 Task: Create a due date automation trigger when advanced on, 2 working days after a card is due add fields without custom field "Resume" checked at 11:00 AM.
Action: Mouse moved to (1304, 105)
Screenshot: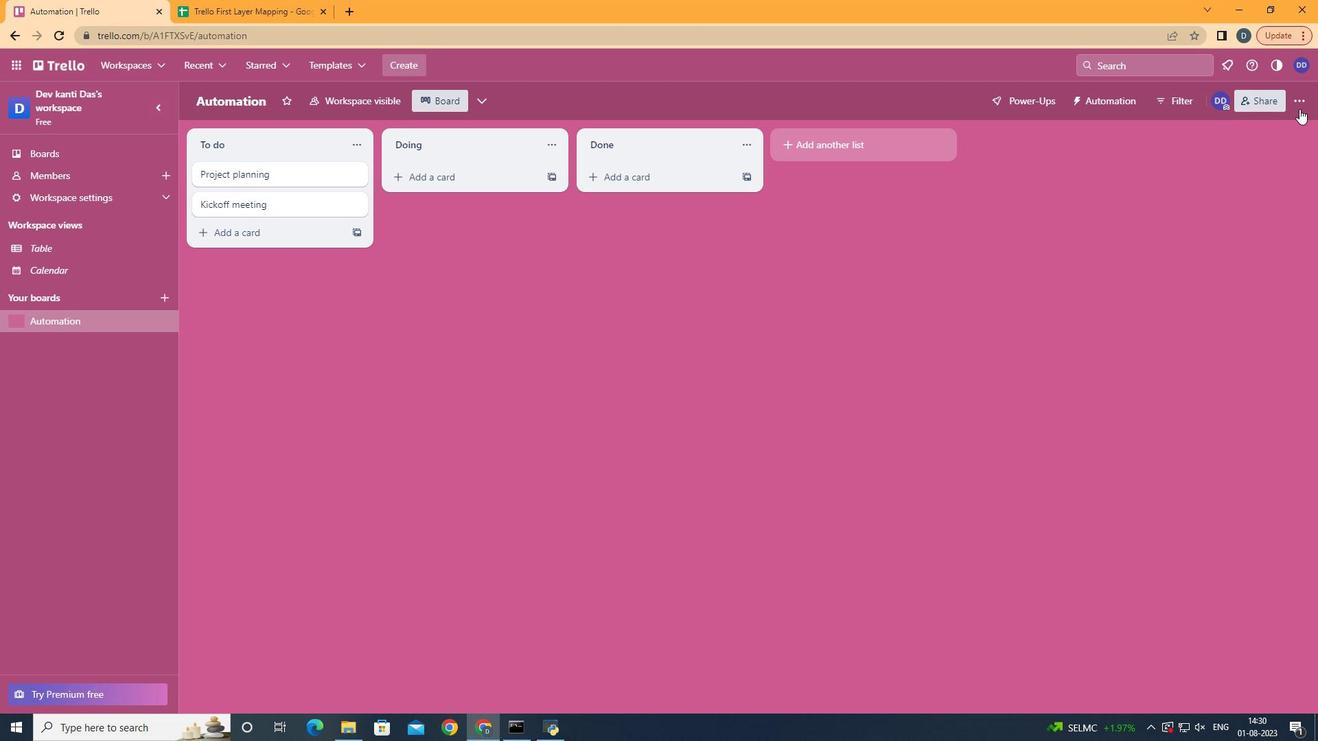 
Action: Mouse pressed left at (1304, 105)
Screenshot: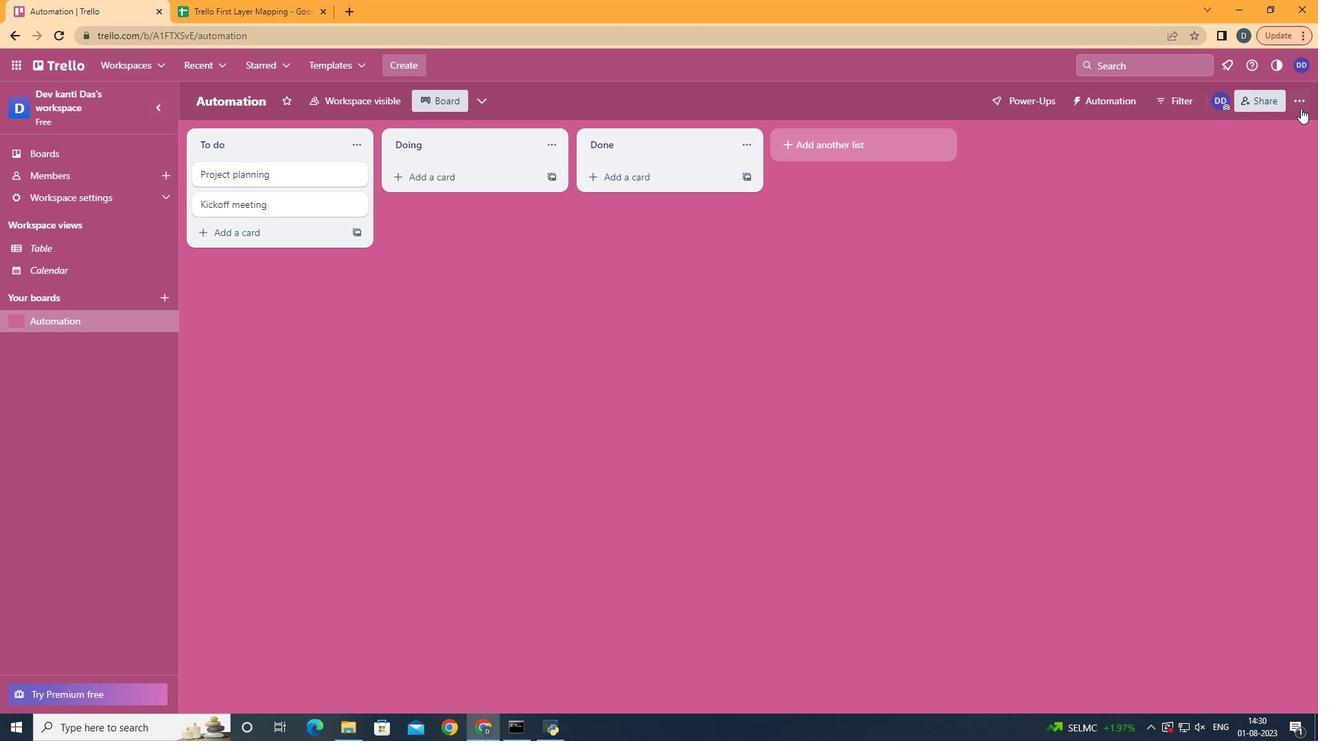 
Action: Mouse moved to (1247, 289)
Screenshot: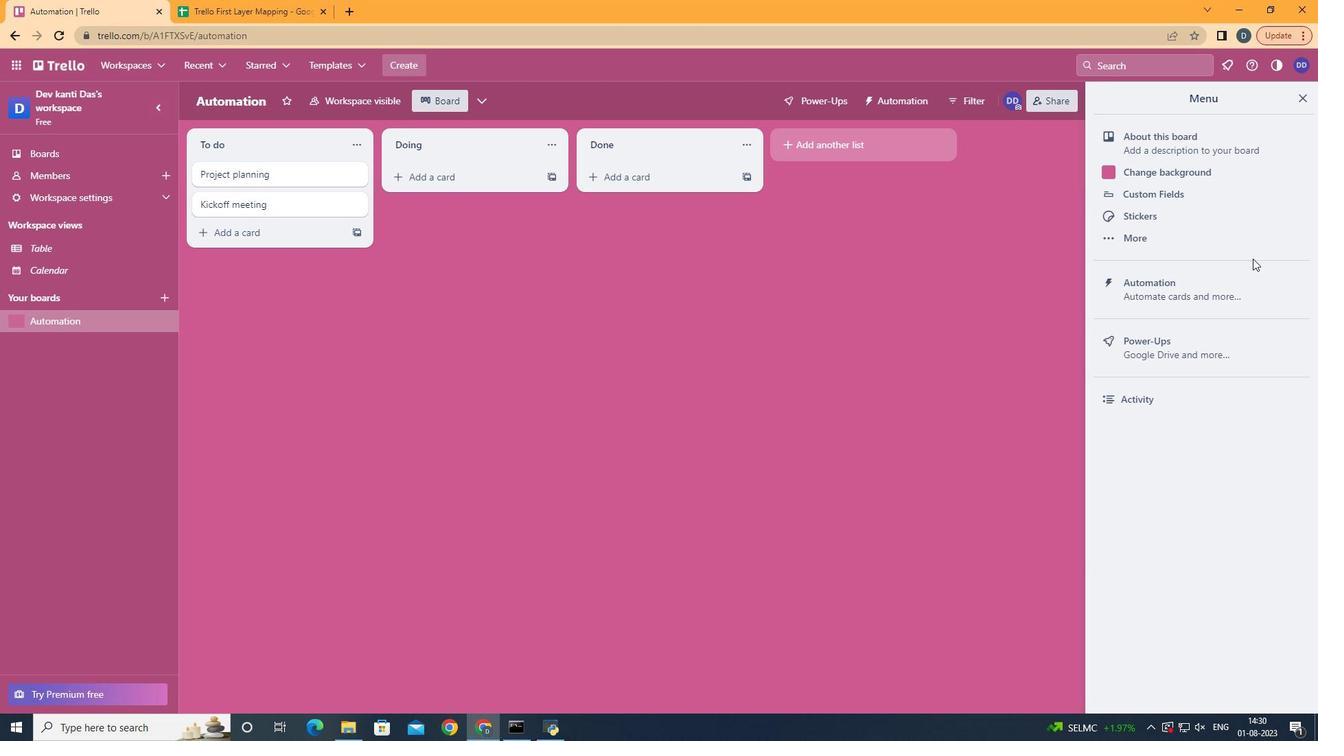 
Action: Mouse pressed left at (1247, 289)
Screenshot: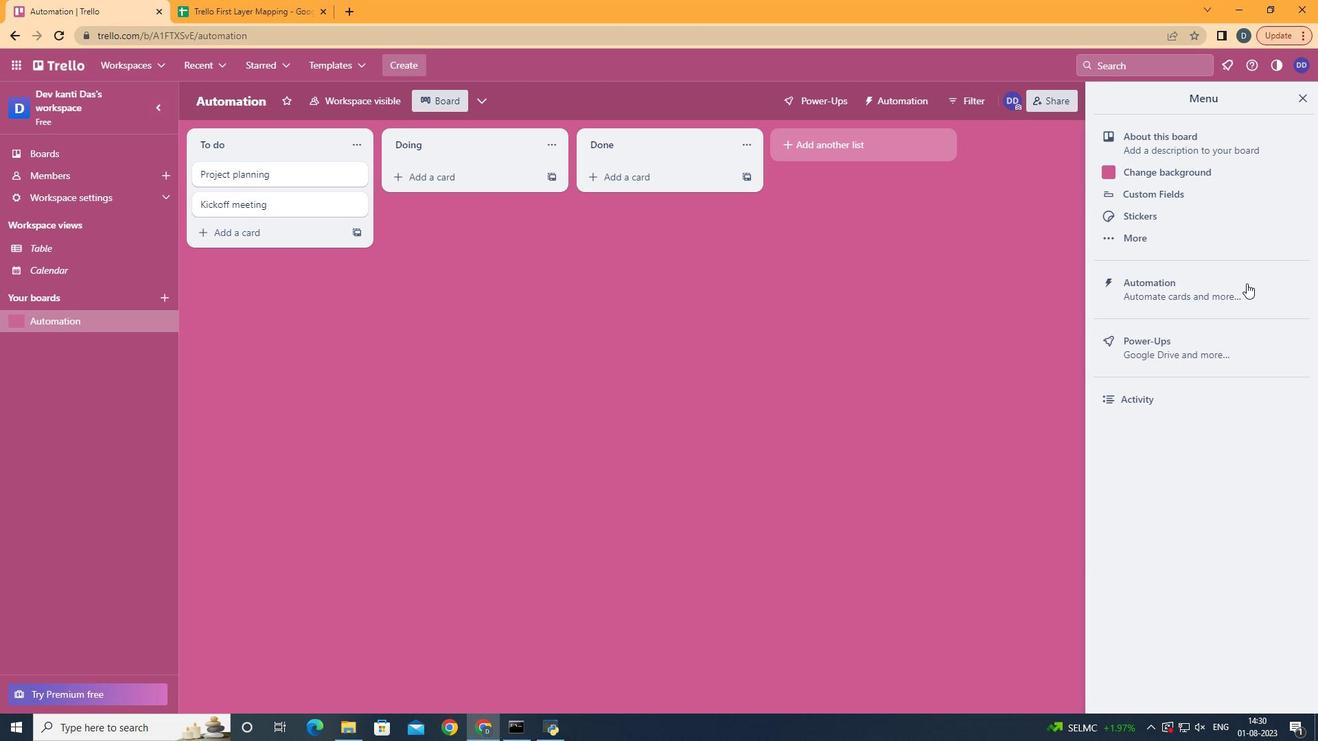 
Action: Mouse moved to (267, 263)
Screenshot: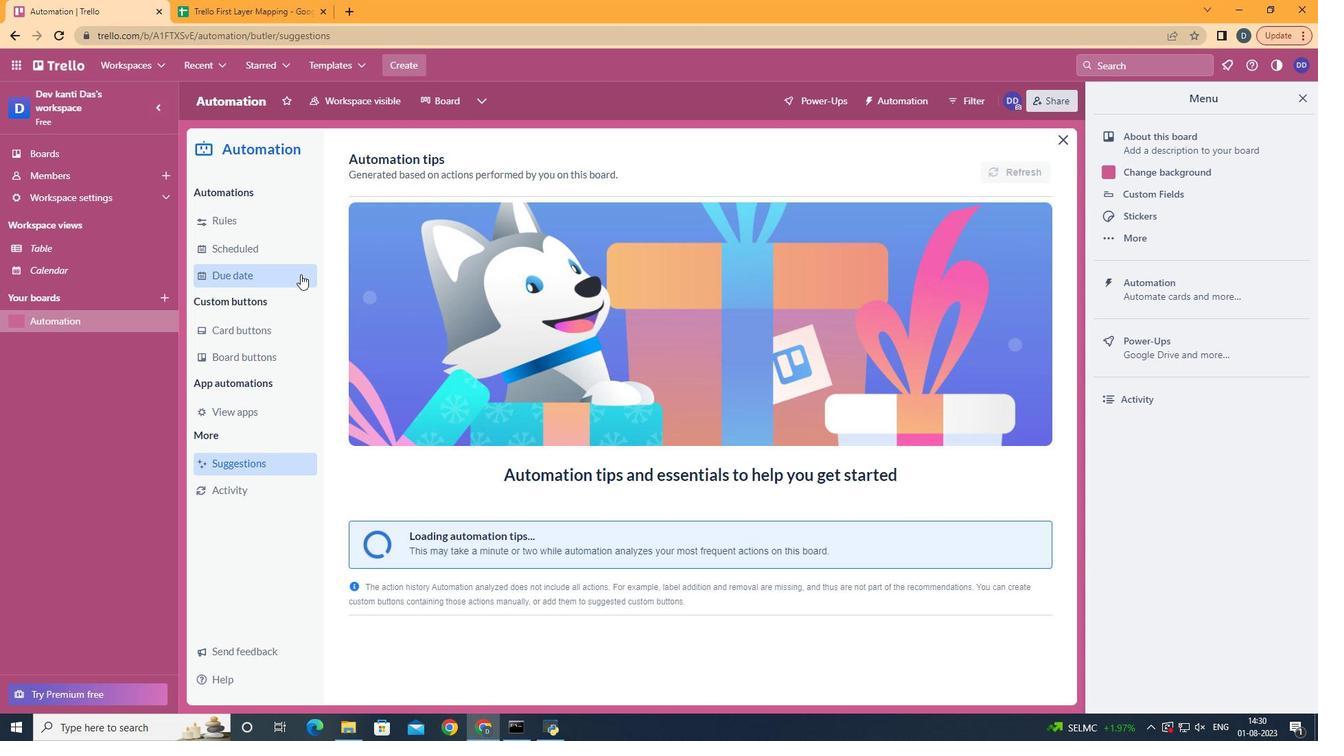 
Action: Mouse pressed left at (267, 263)
Screenshot: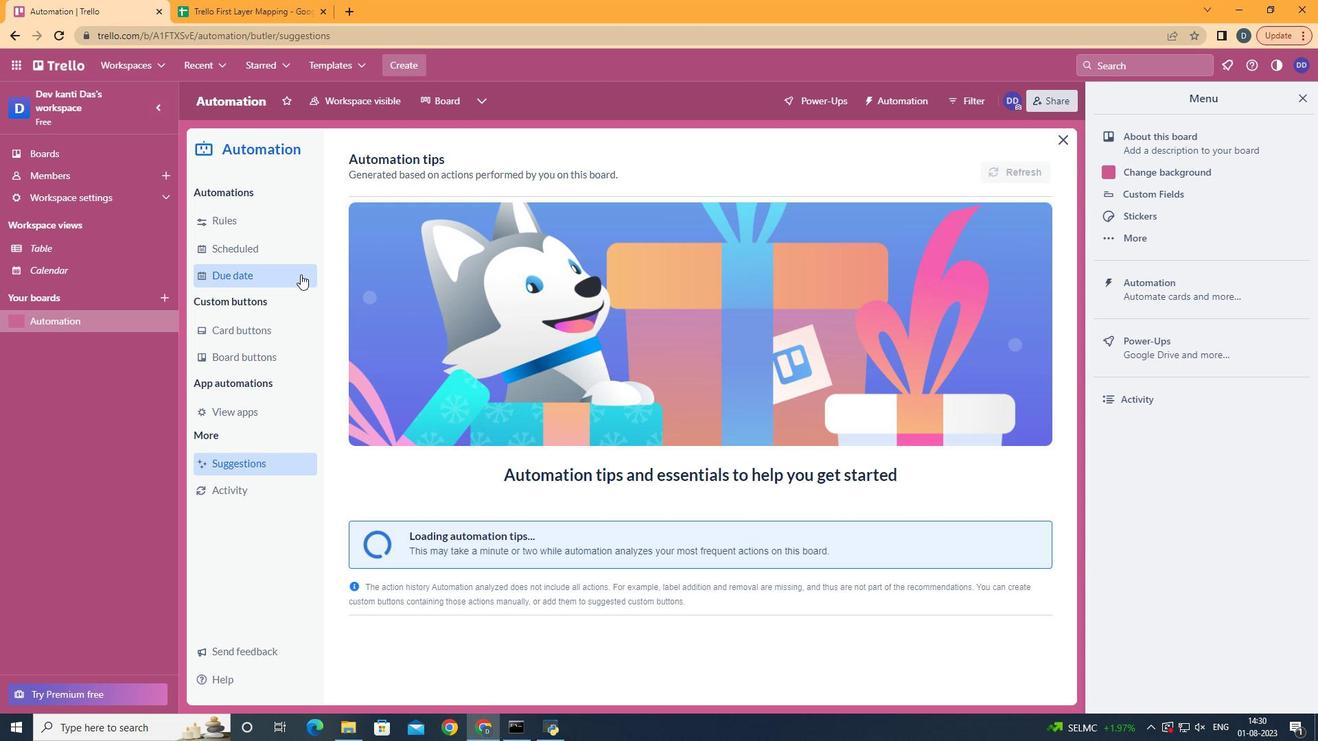 
Action: Mouse moved to (256, 280)
Screenshot: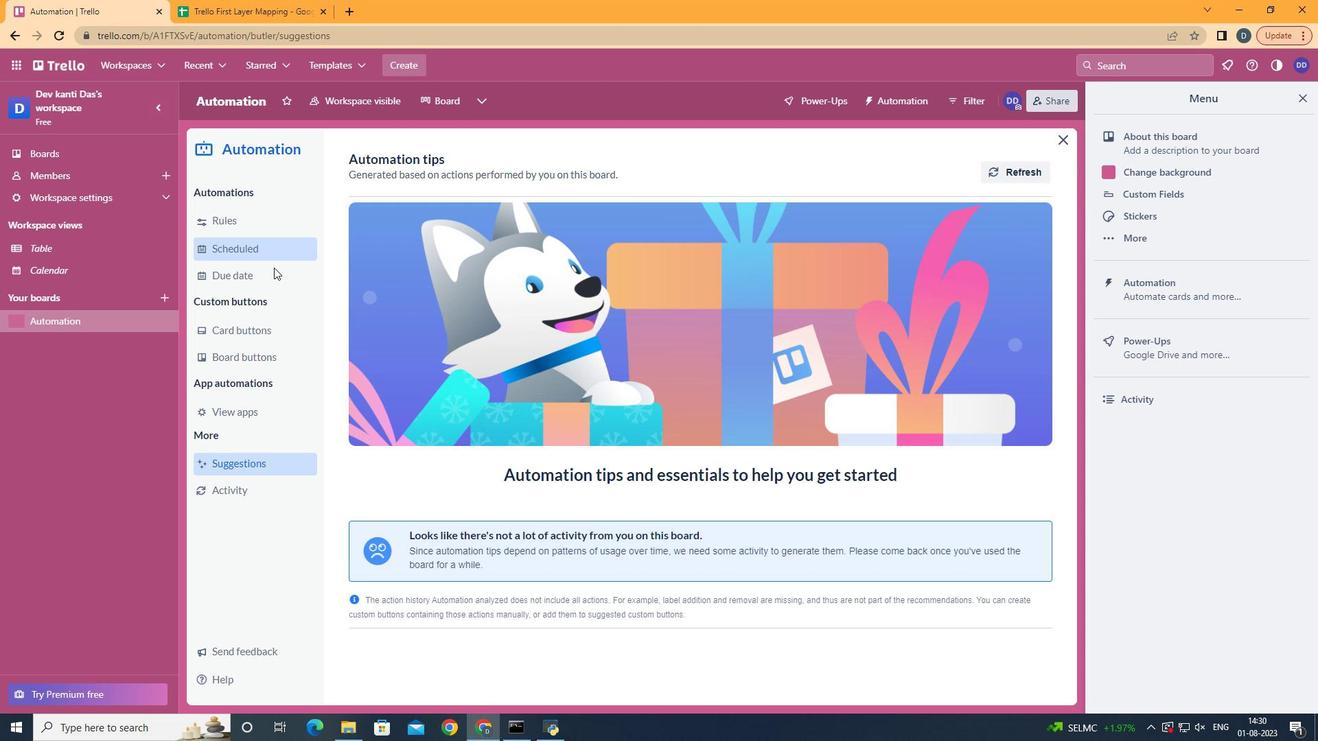
Action: Mouse pressed left at (256, 280)
Screenshot: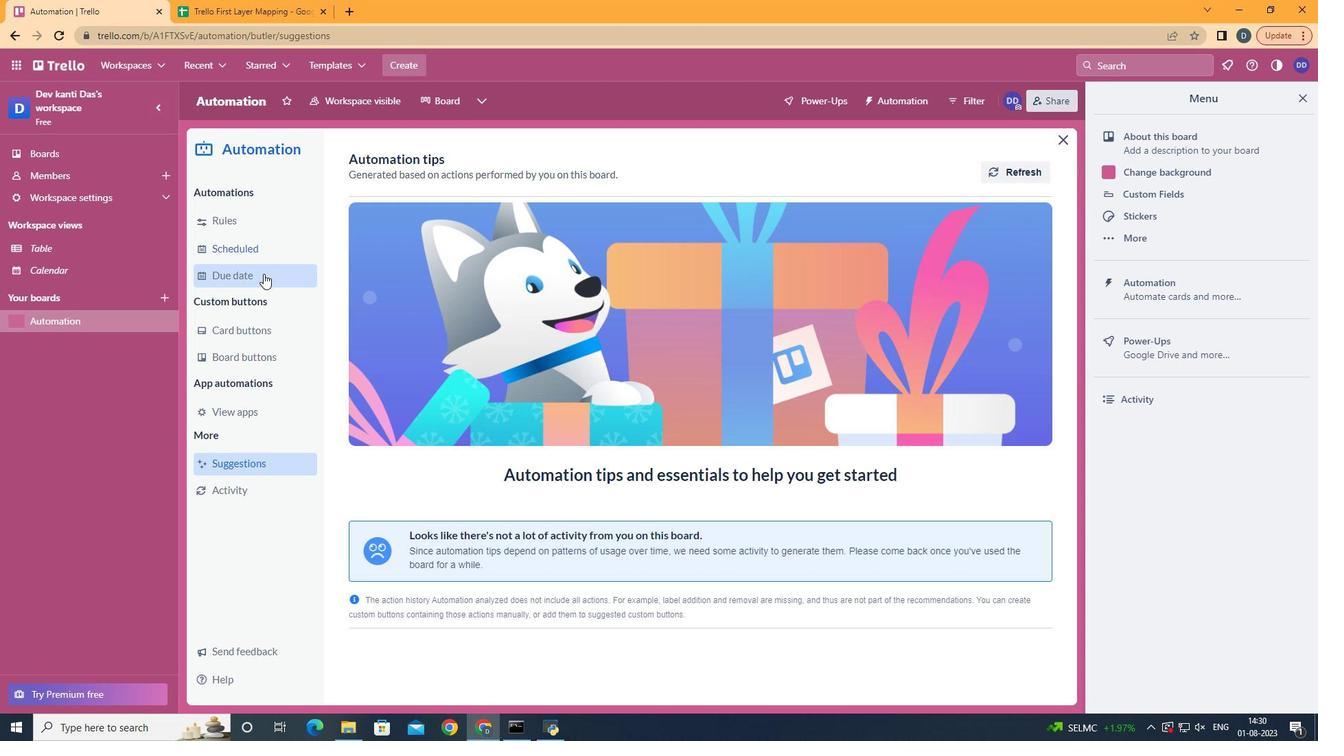
Action: Mouse moved to (964, 164)
Screenshot: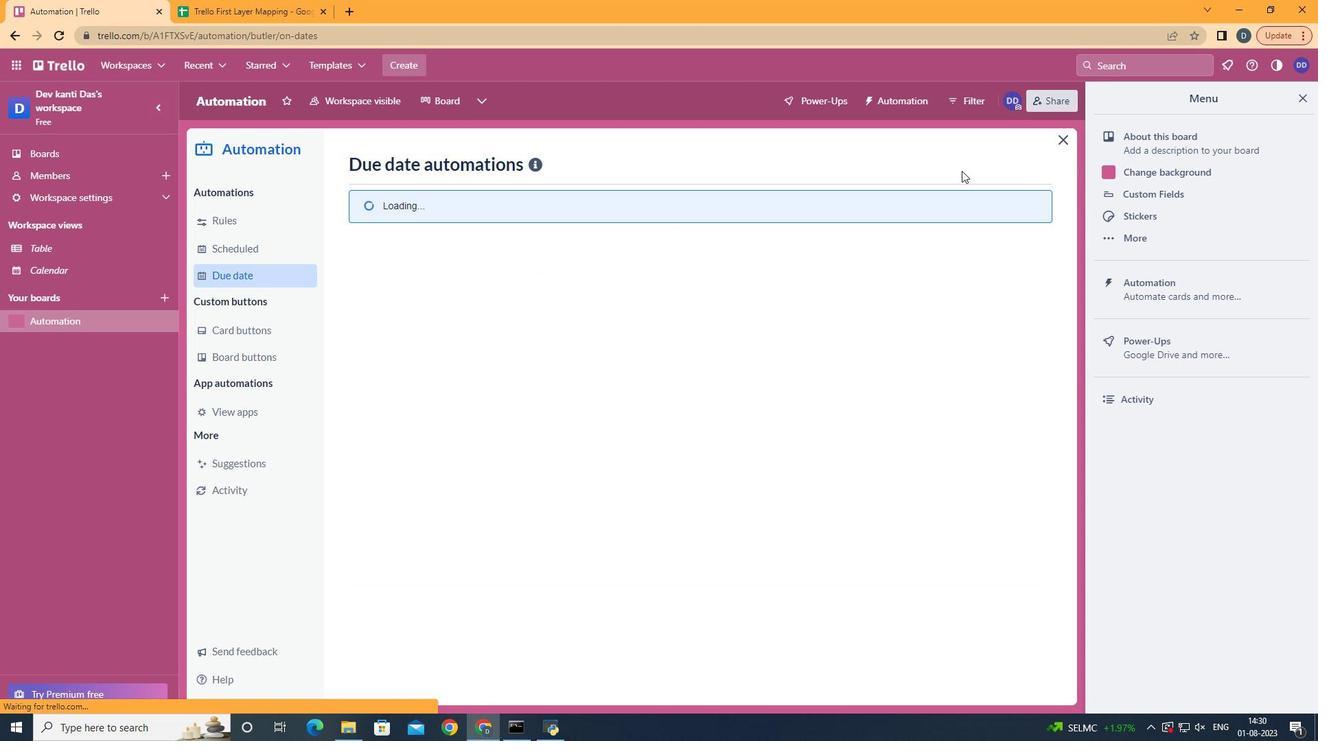 
Action: Mouse pressed left at (964, 164)
Screenshot: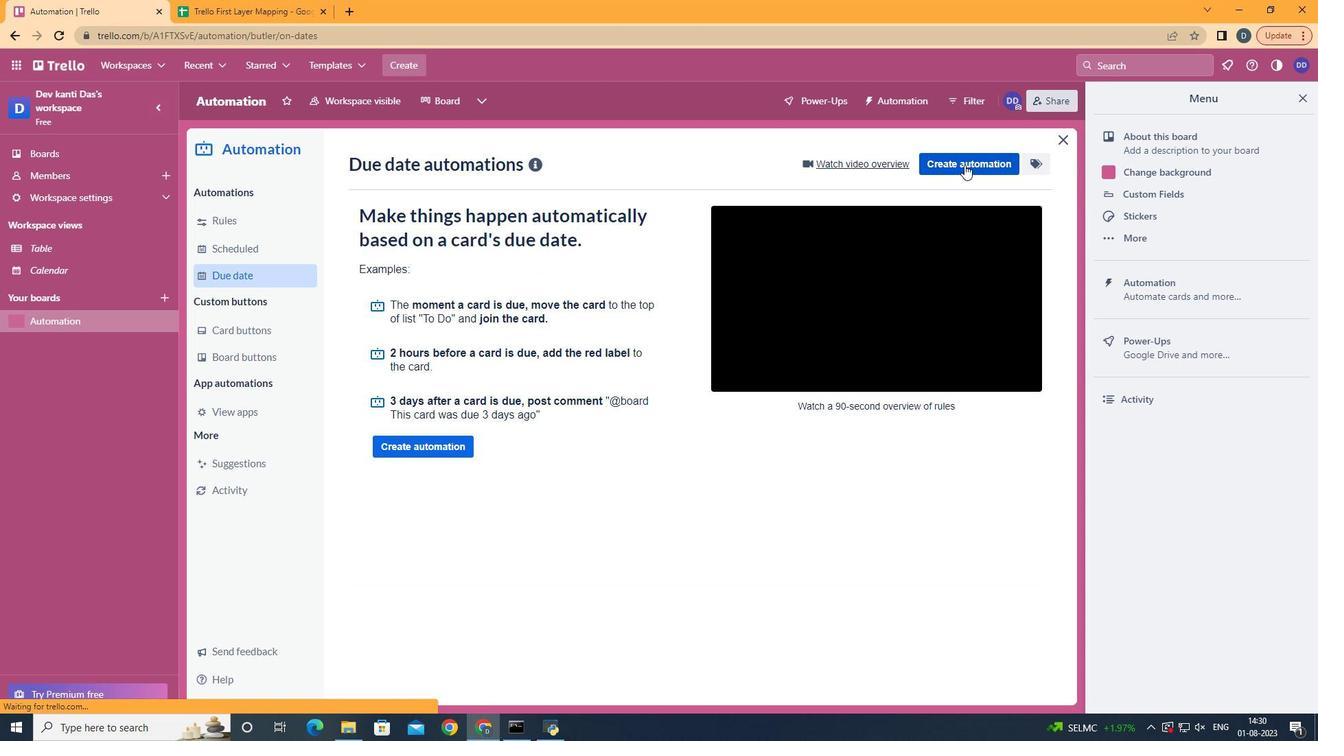 
Action: Mouse moved to (723, 300)
Screenshot: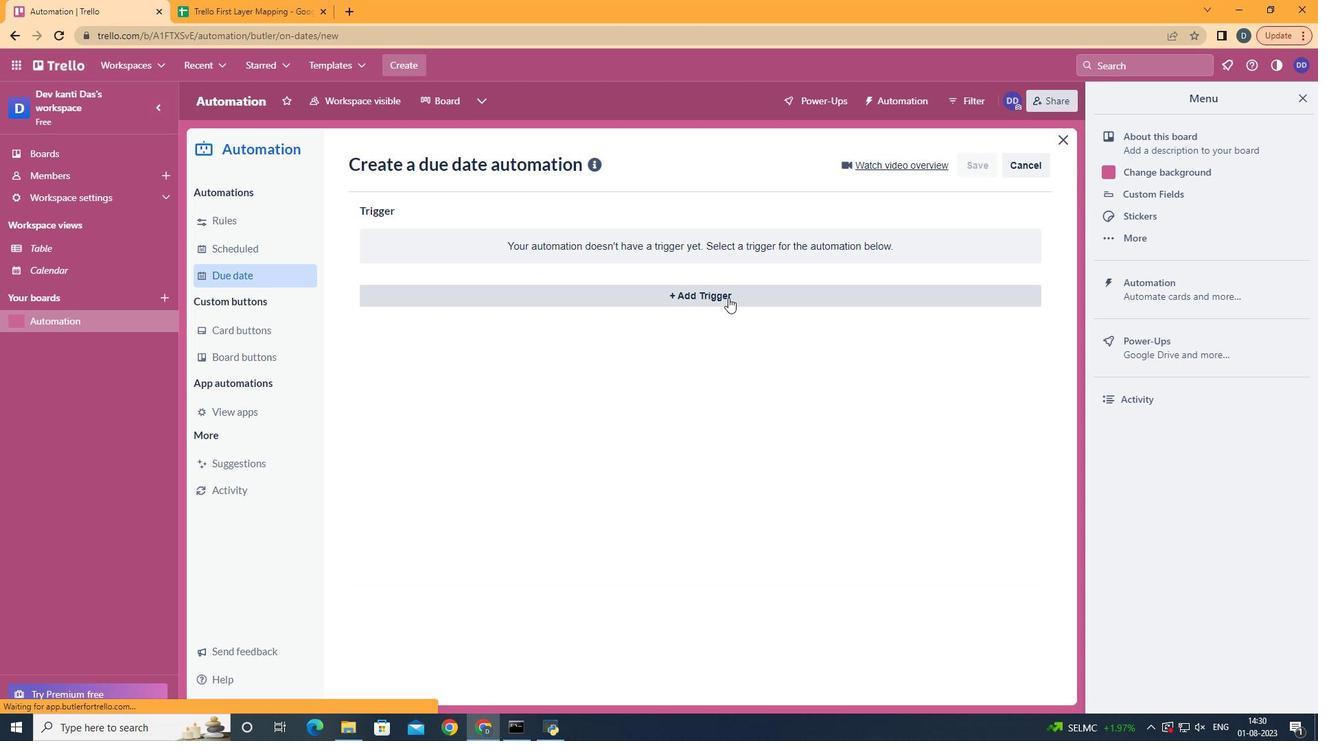 
Action: Mouse pressed left at (723, 300)
Screenshot: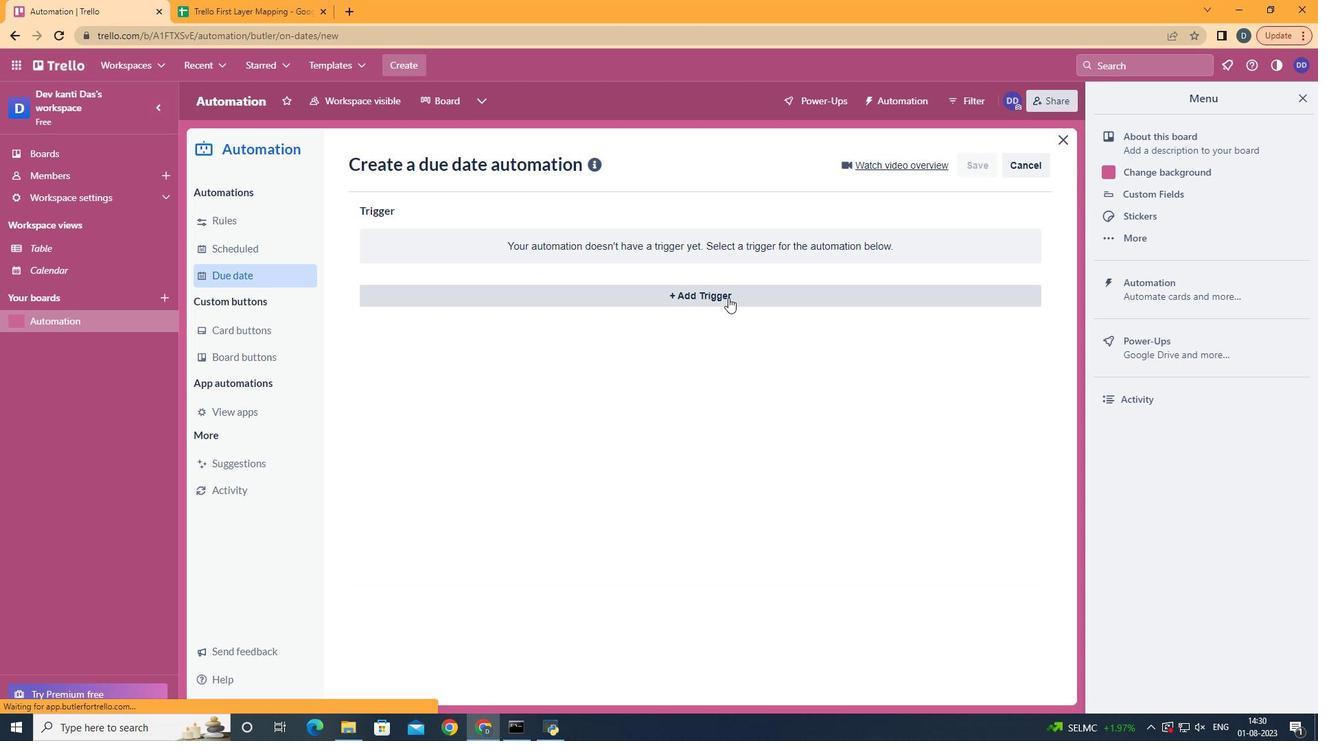 
Action: Mouse moved to (442, 554)
Screenshot: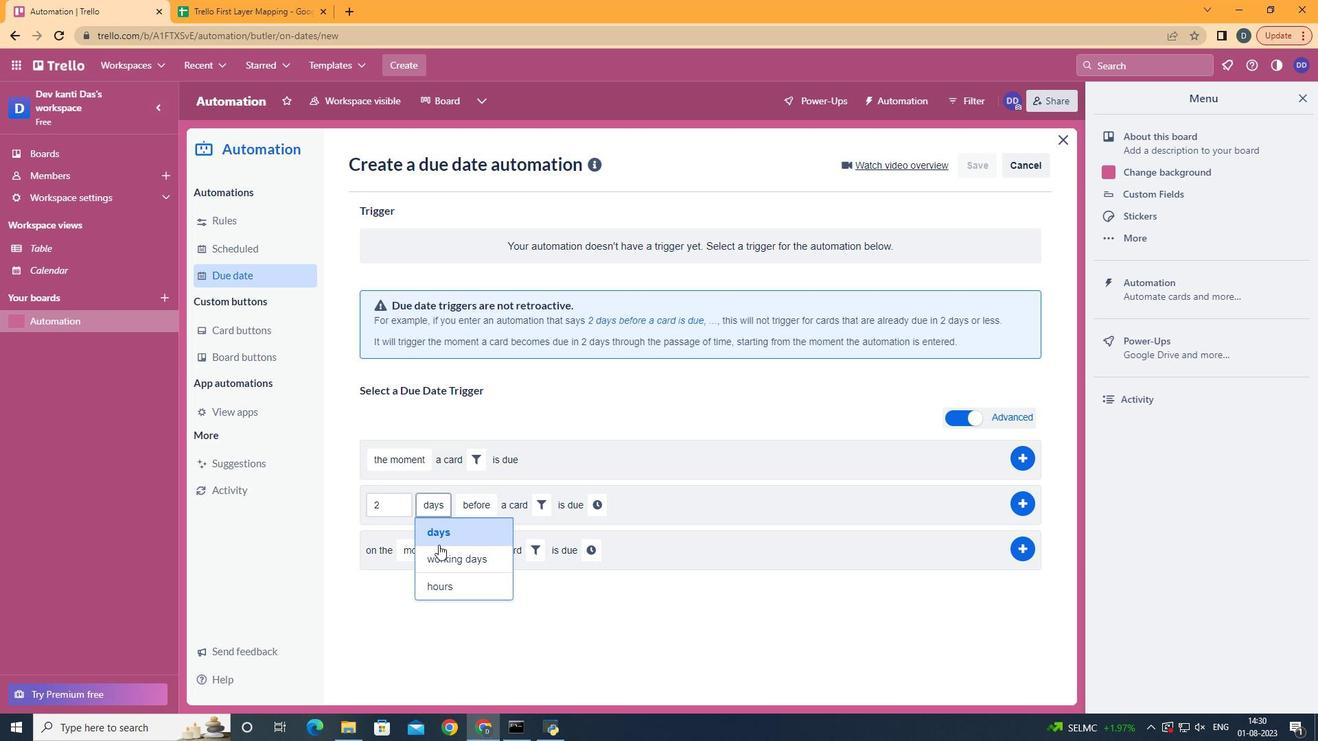 
Action: Mouse pressed left at (442, 554)
Screenshot: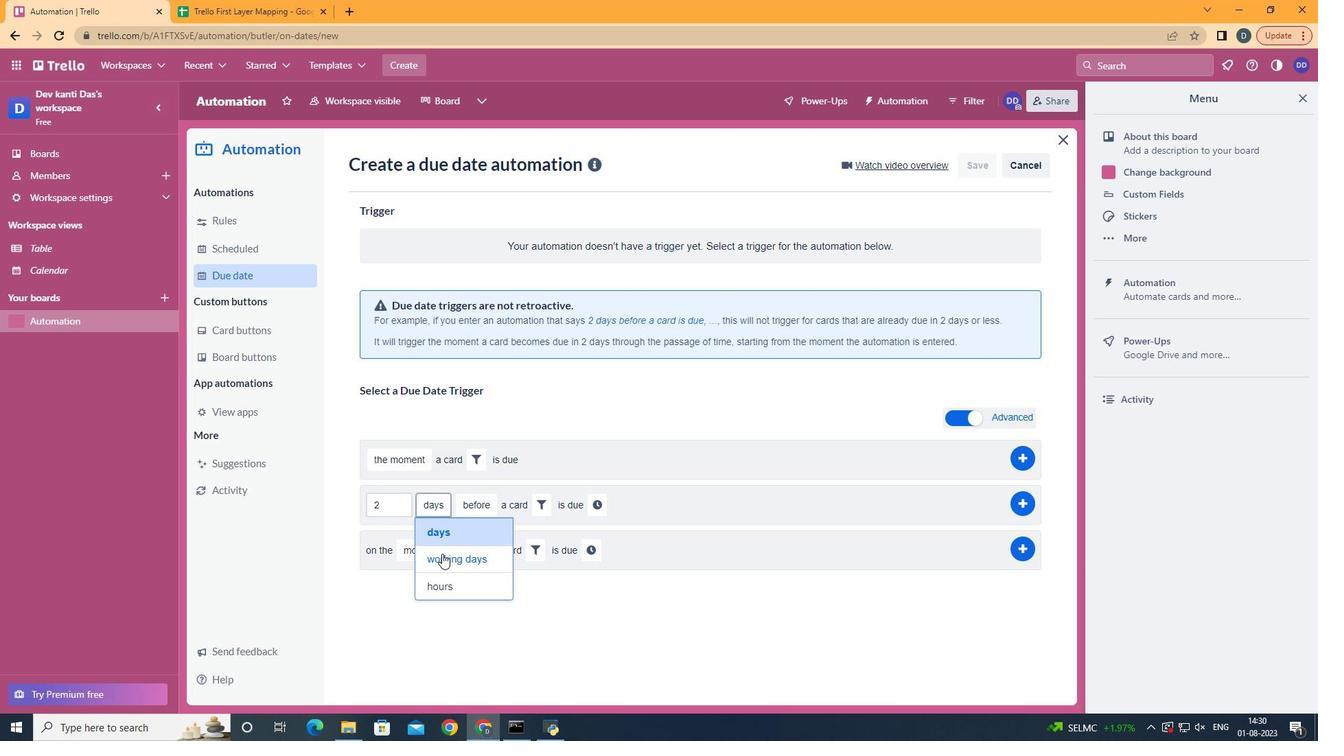 
Action: Mouse moved to (512, 559)
Screenshot: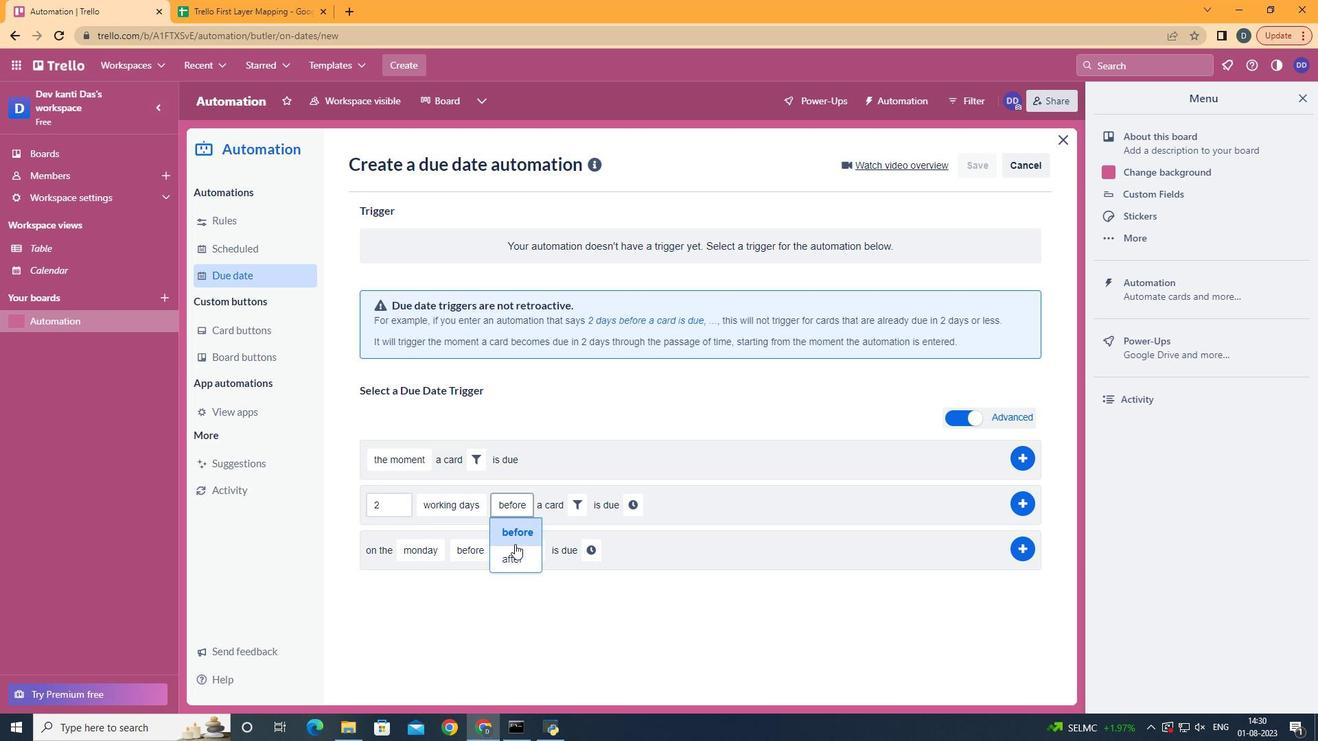 
Action: Mouse pressed left at (512, 559)
Screenshot: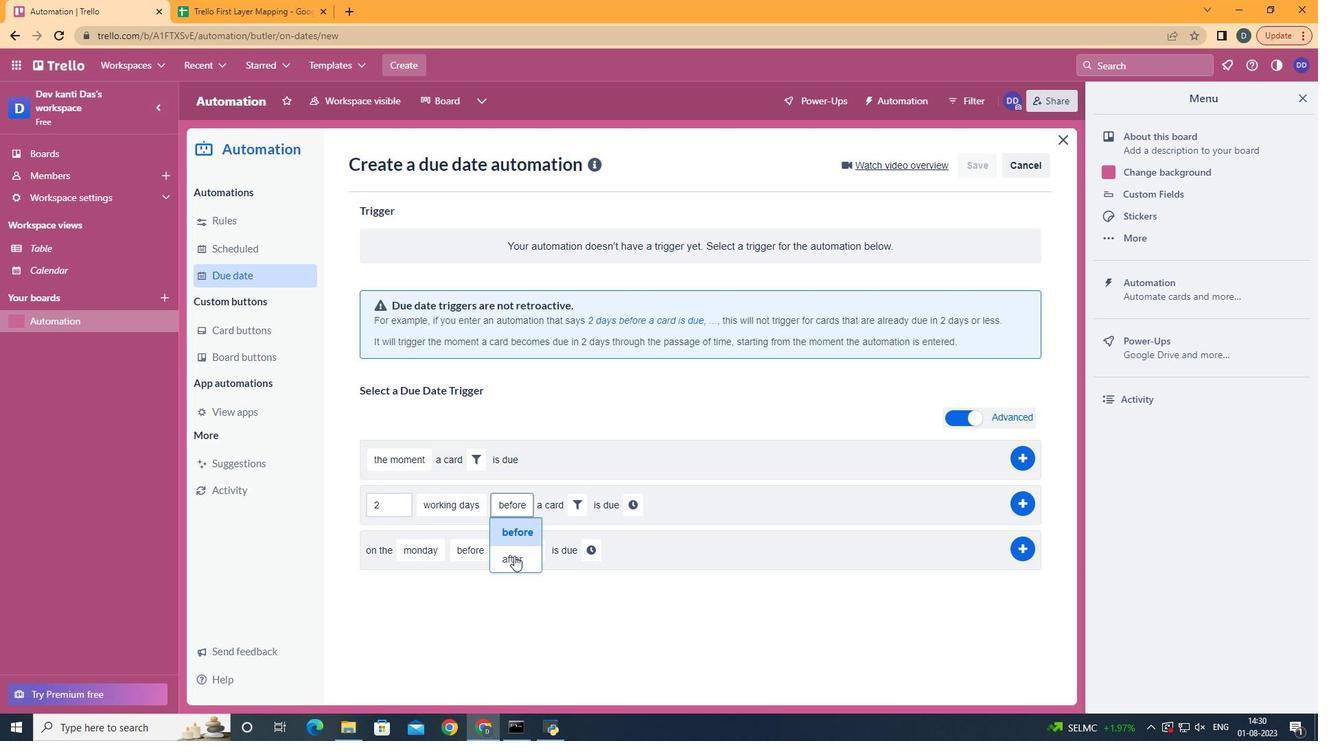 
Action: Mouse moved to (565, 508)
Screenshot: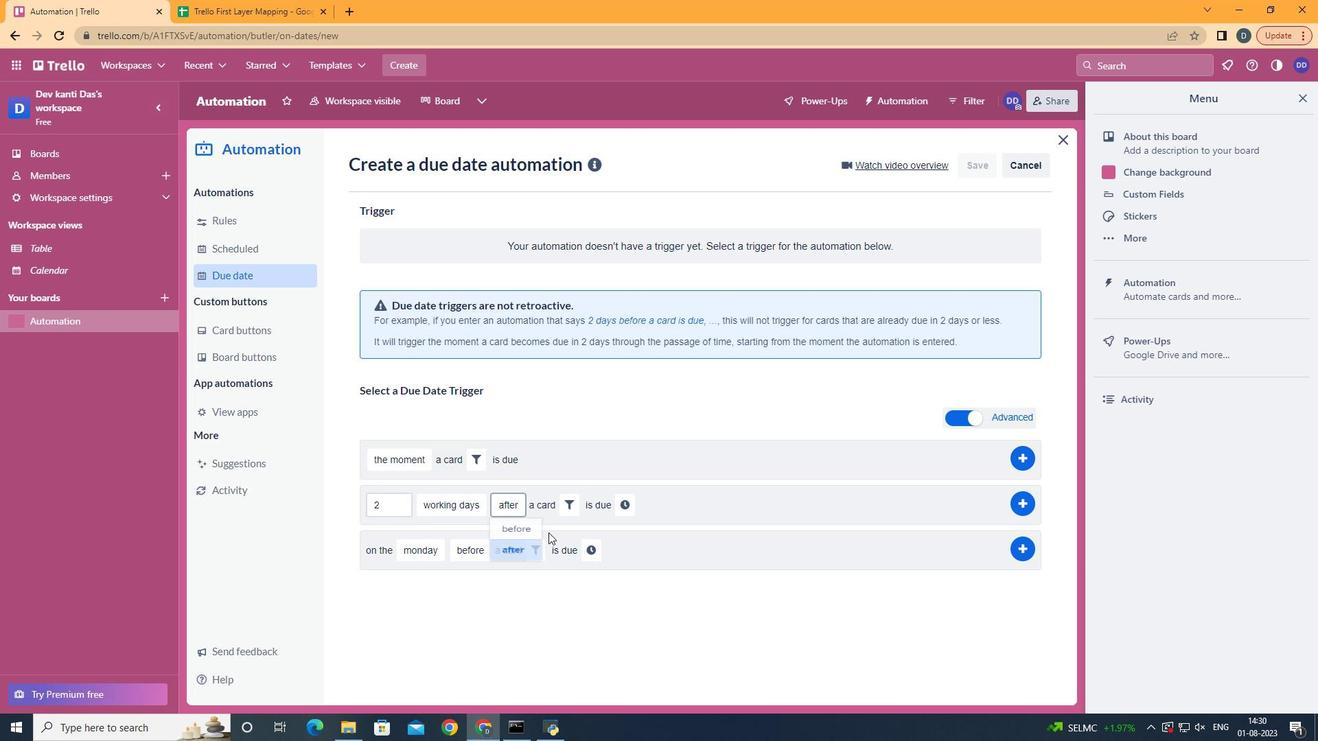 
Action: Mouse pressed left at (565, 508)
Screenshot: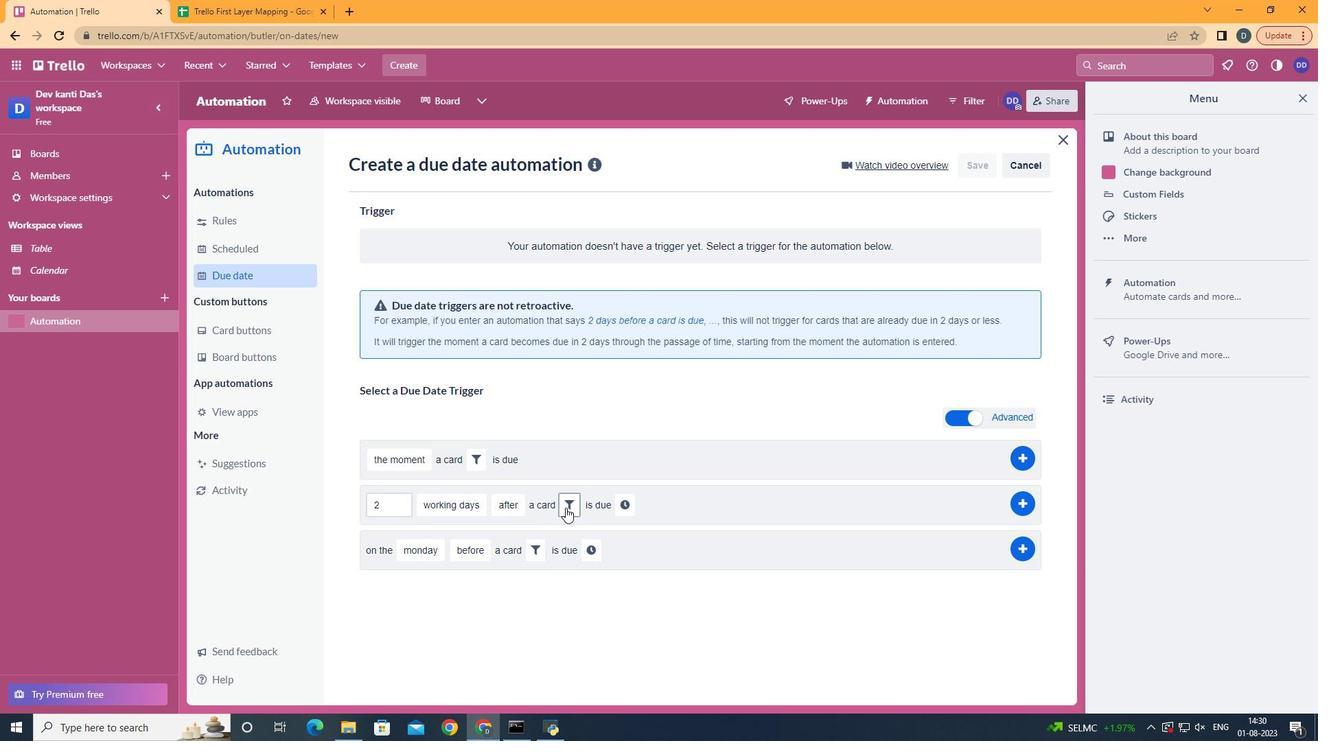 
Action: Mouse moved to (801, 545)
Screenshot: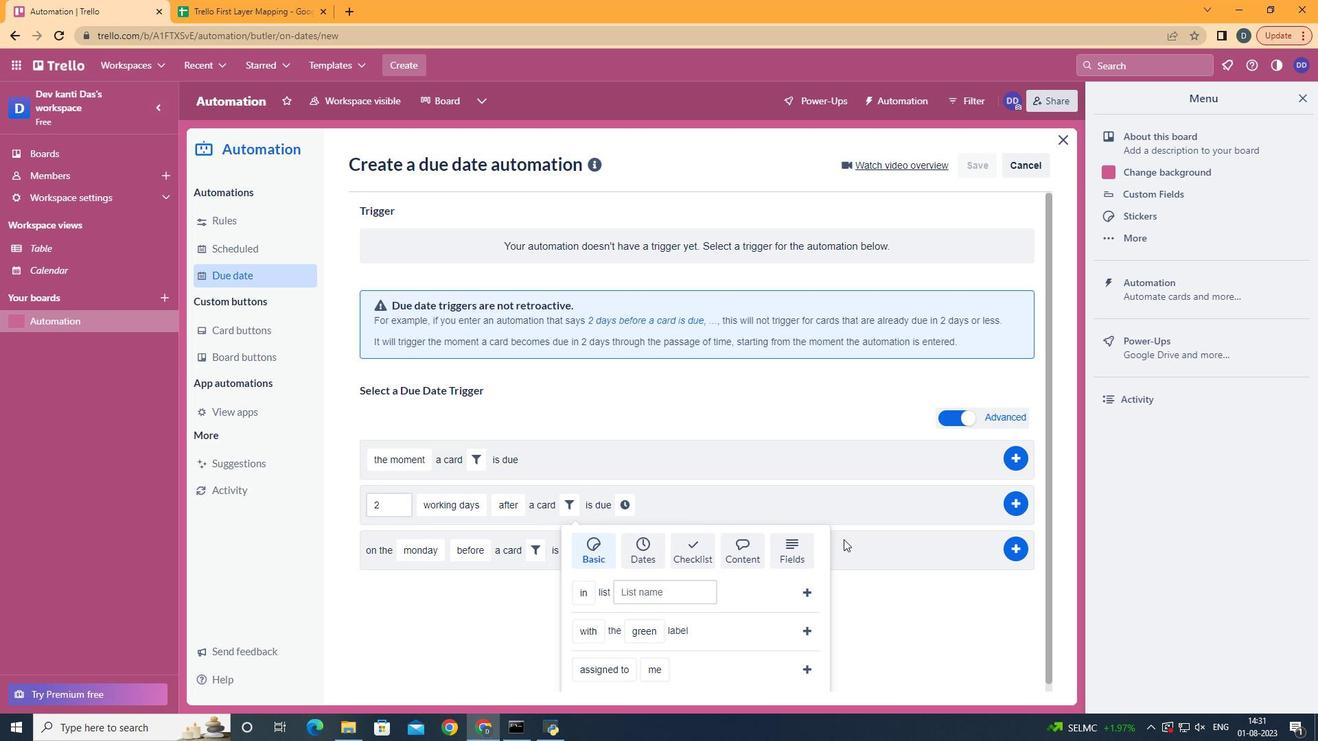 
Action: Mouse pressed left at (801, 545)
Screenshot: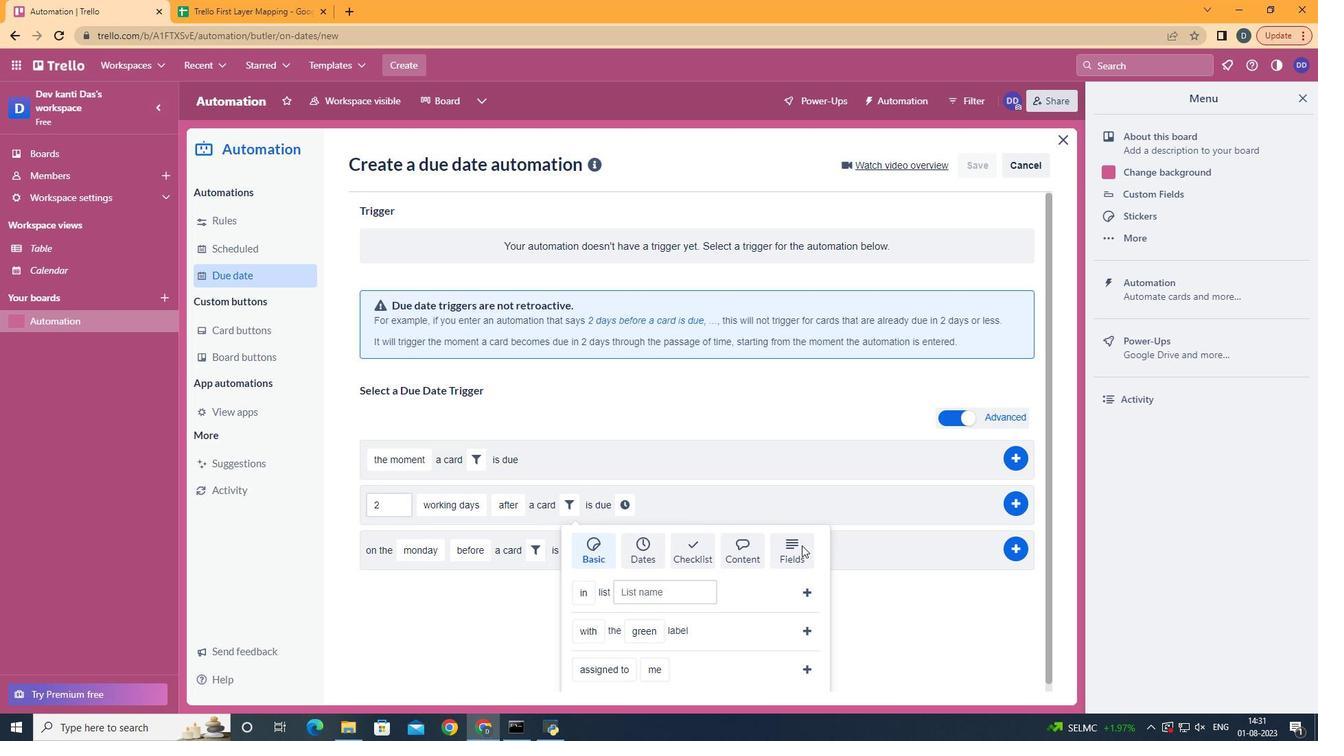 
Action: Mouse scrolled (801, 545) with delta (0, 0)
Screenshot: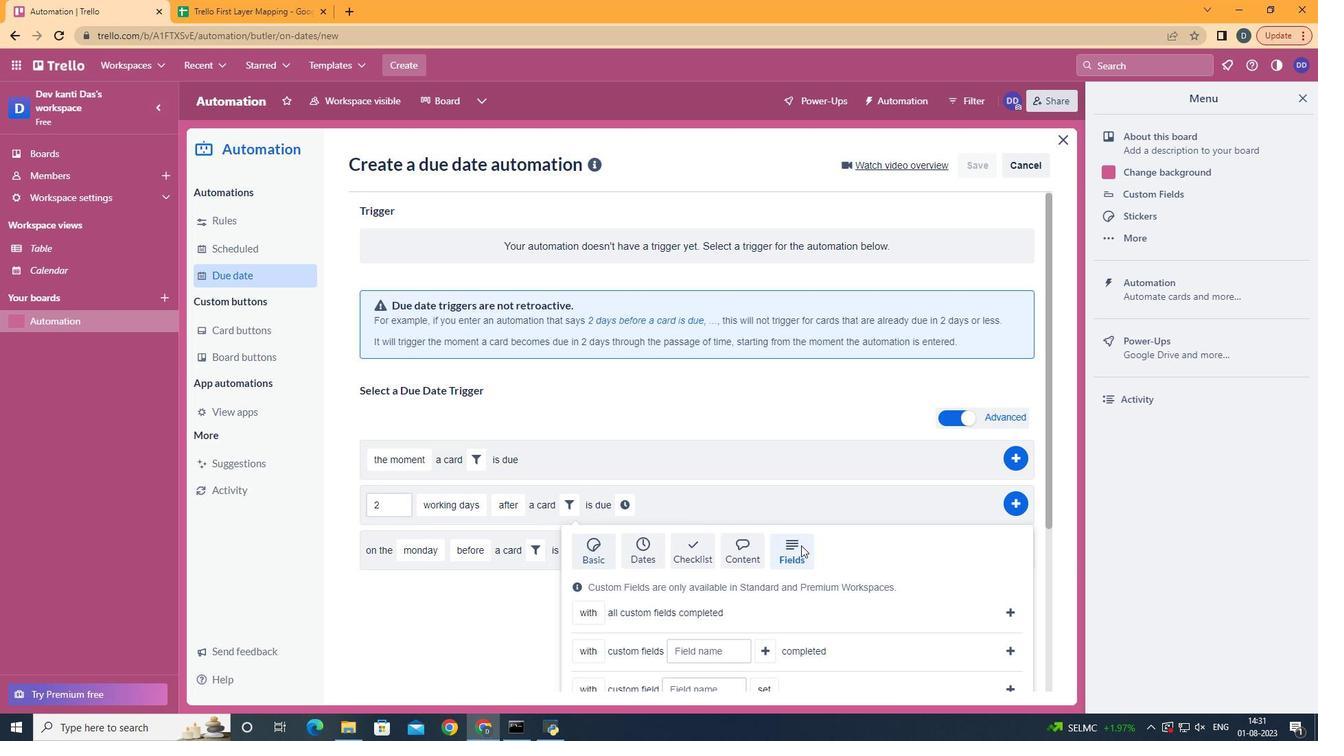 
Action: Mouse scrolled (801, 545) with delta (0, 0)
Screenshot: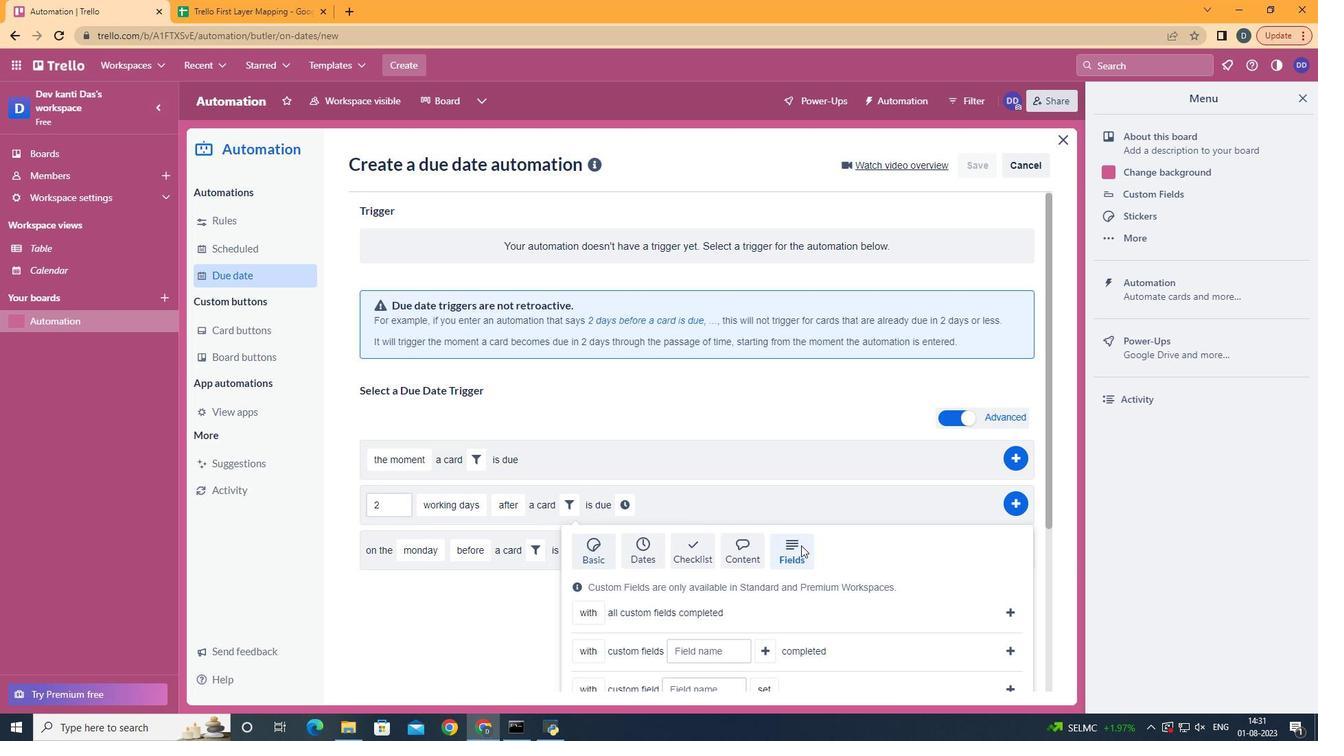 
Action: Mouse scrolled (801, 545) with delta (0, 0)
Screenshot: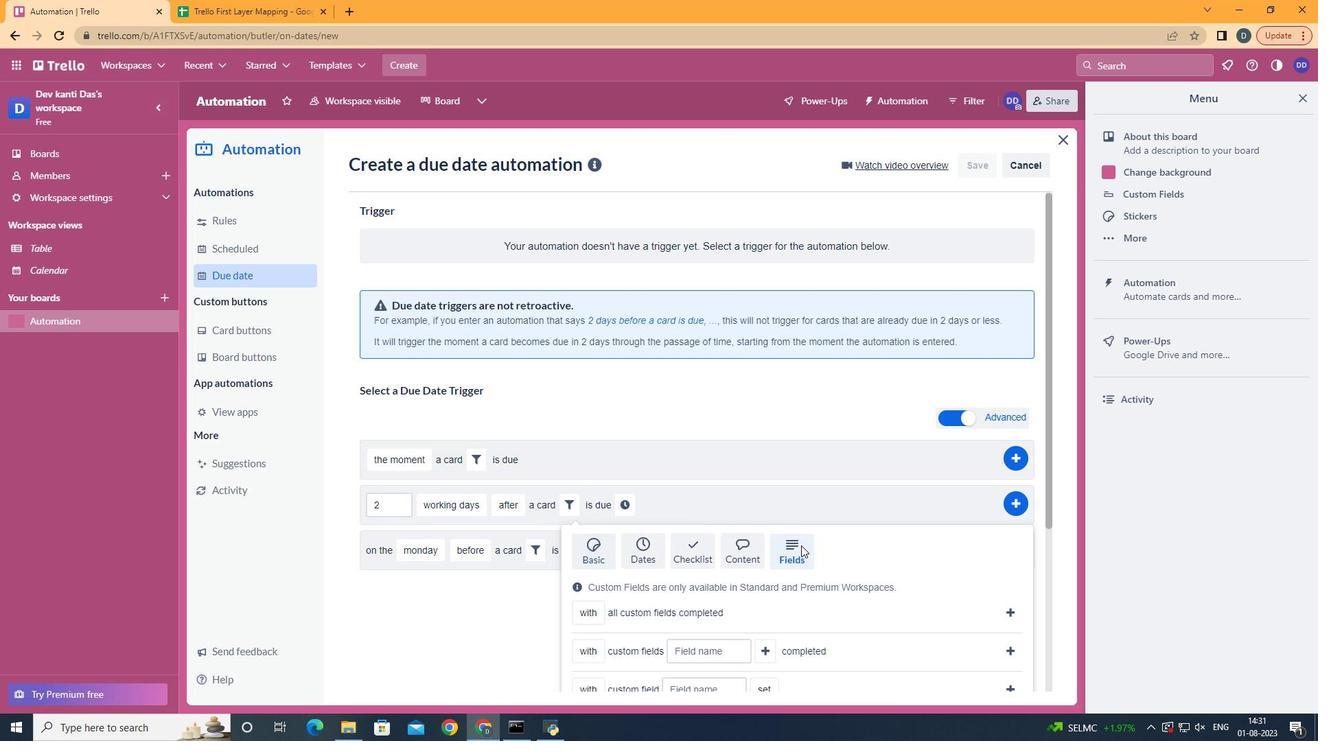 
Action: Mouse moved to (801, 545)
Screenshot: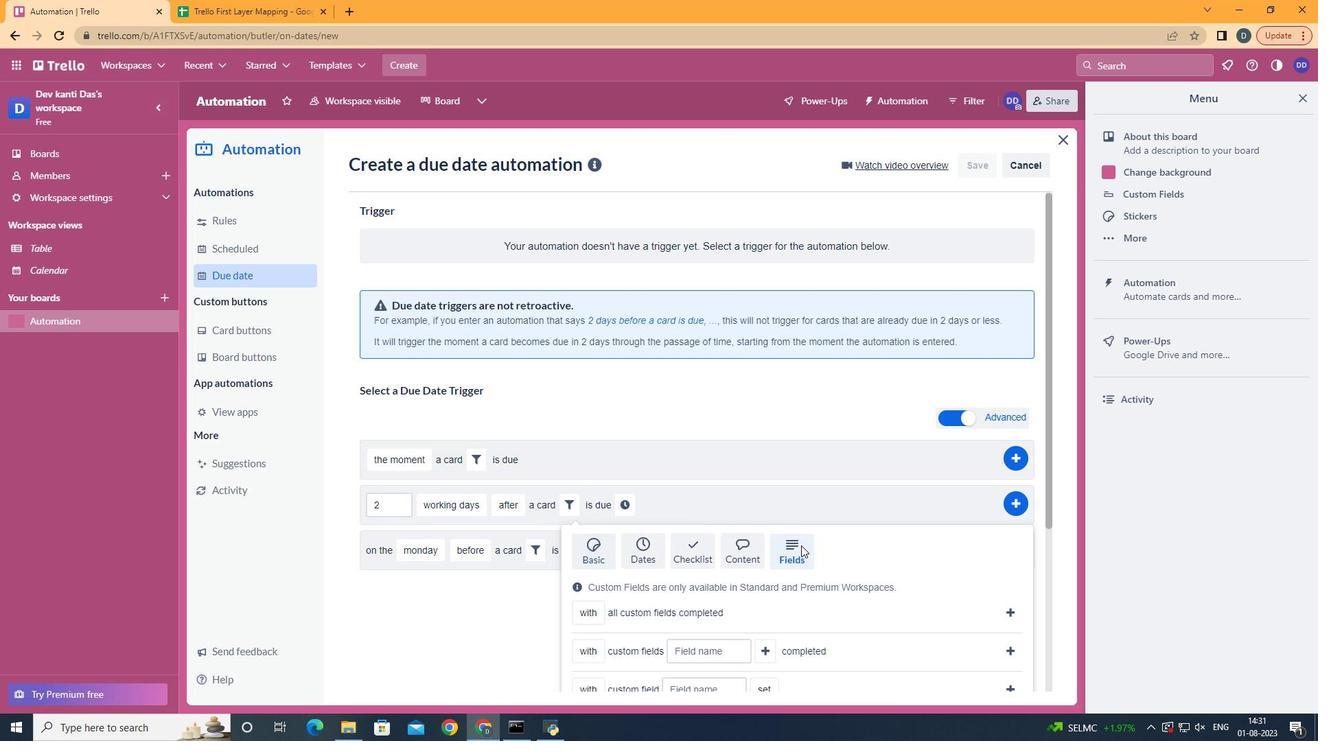 
Action: Mouse scrolled (801, 544) with delta (0, 0)
Screenshot: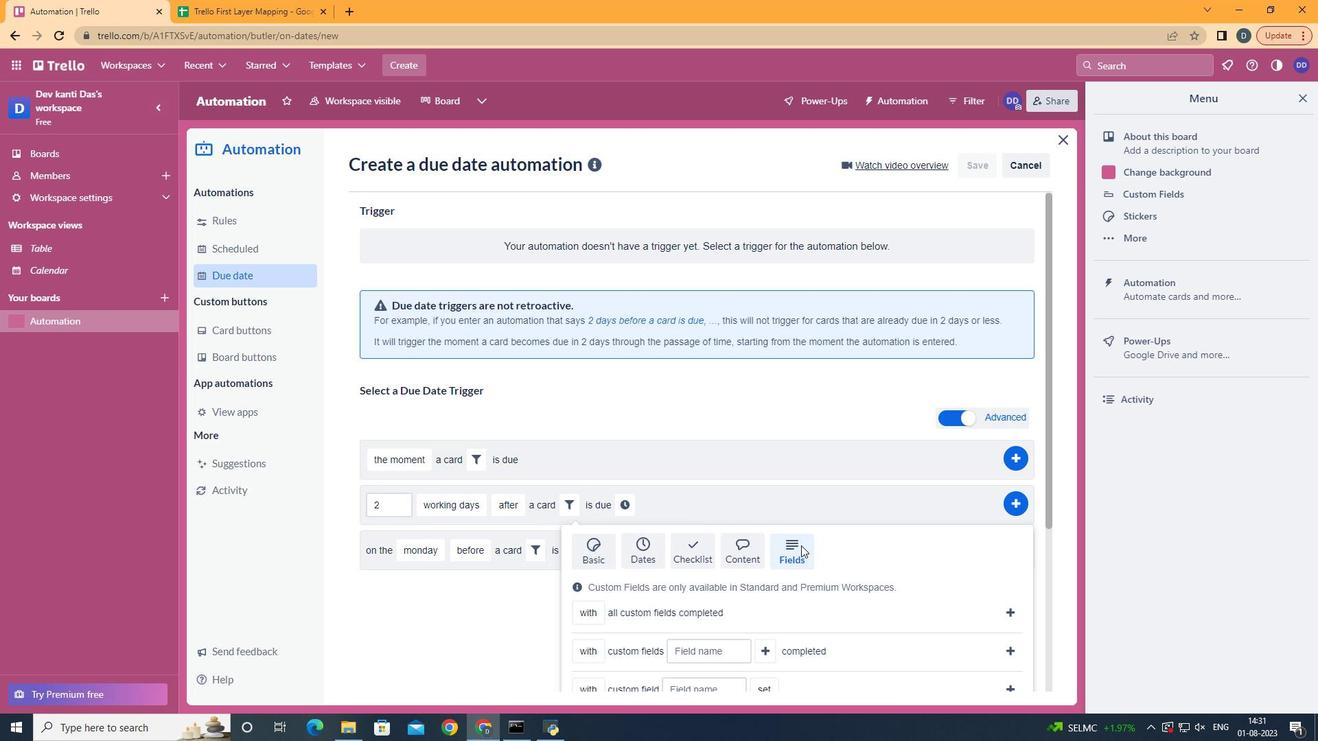 
Action: Mouse moved to (808, 535)
Screenshot: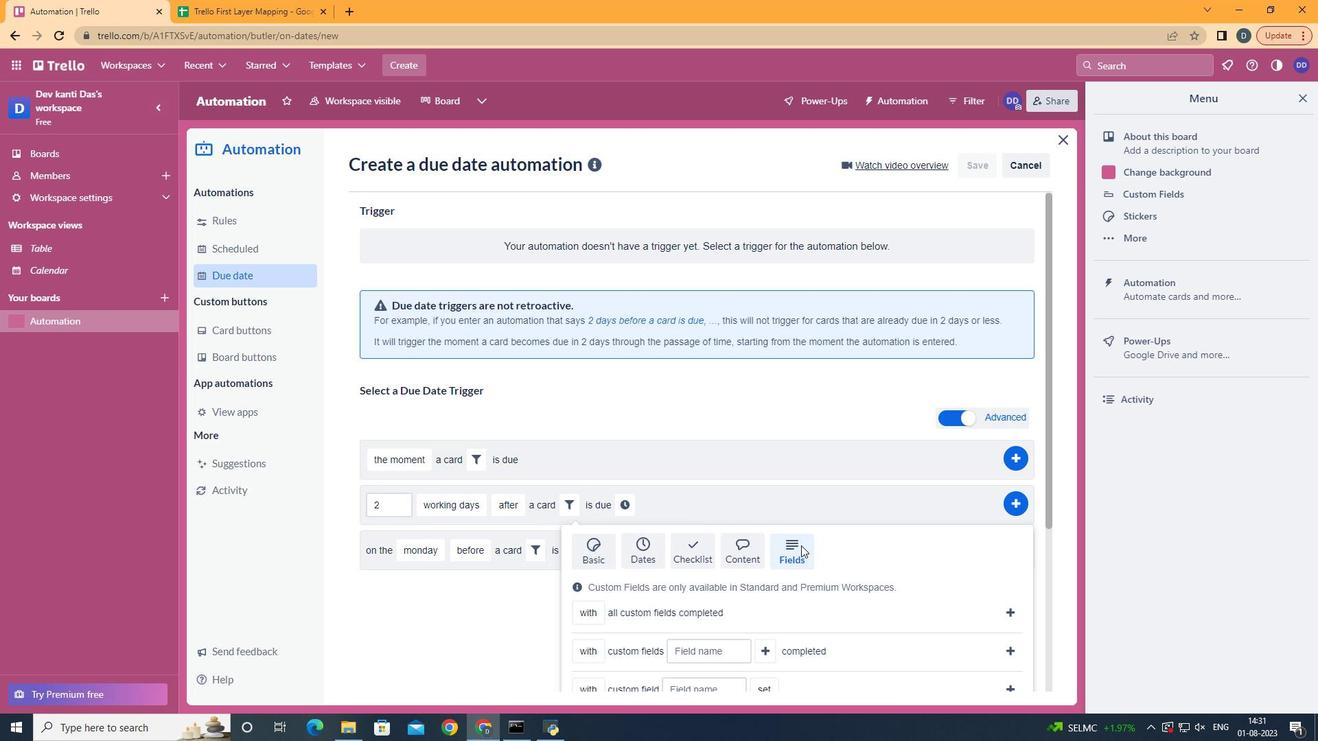 
Action: Mouse scrolled (808, 534) with delta (0, 0)
Screenshot: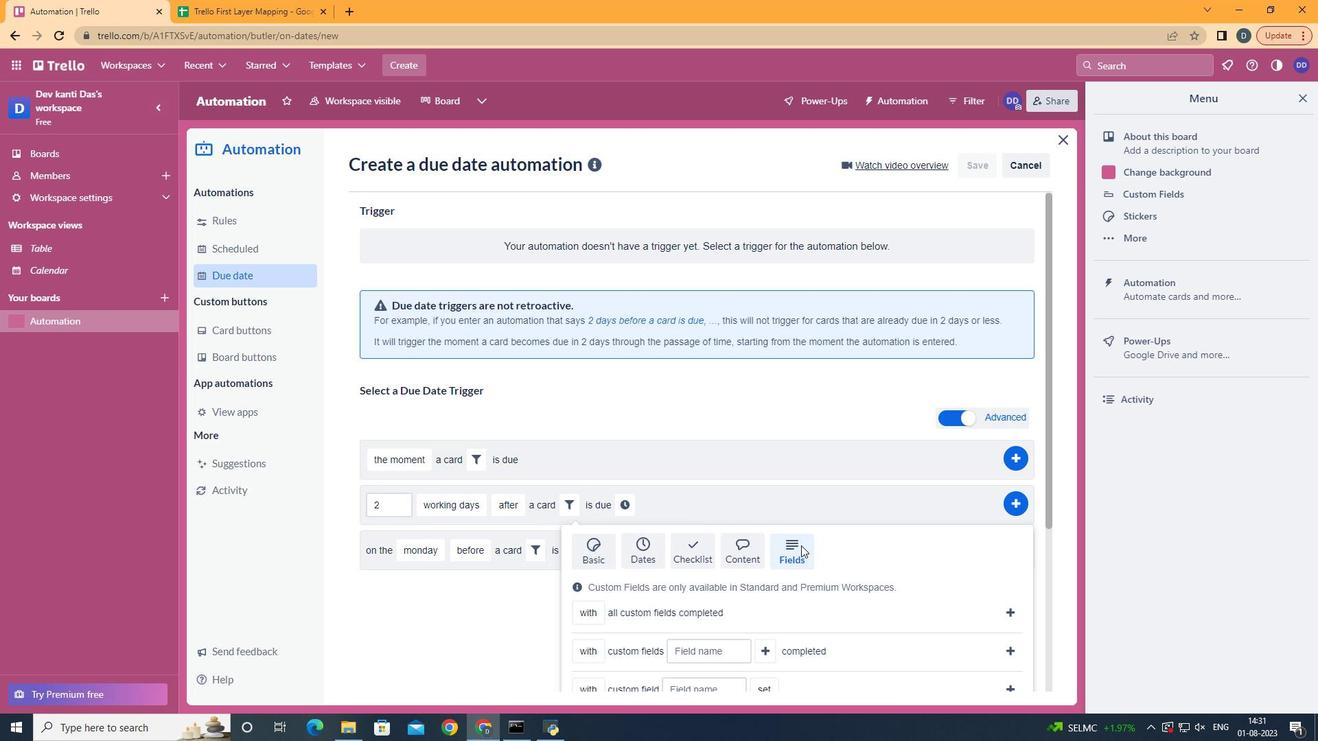 
Action: Mouse moved to (613, 591)
Screenshot: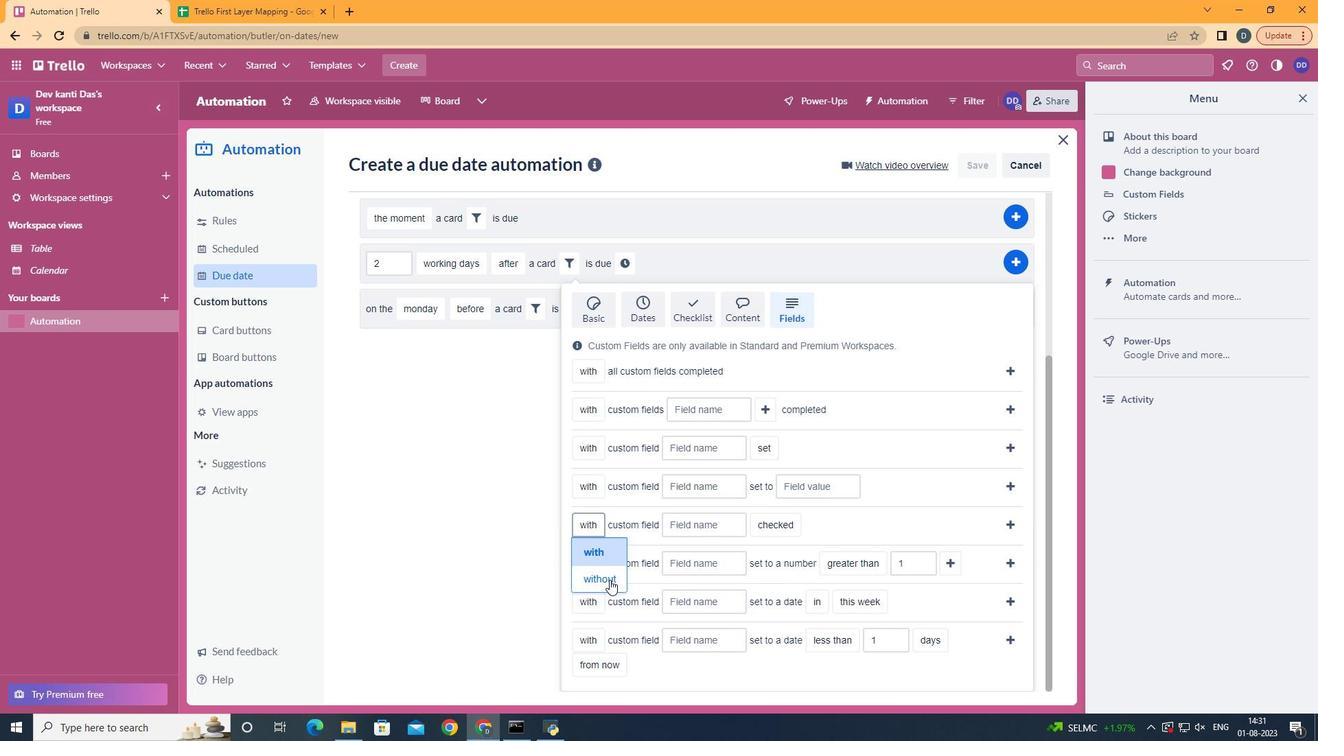 
Action: Mouse pressed left at (613, 591)
Screenshot: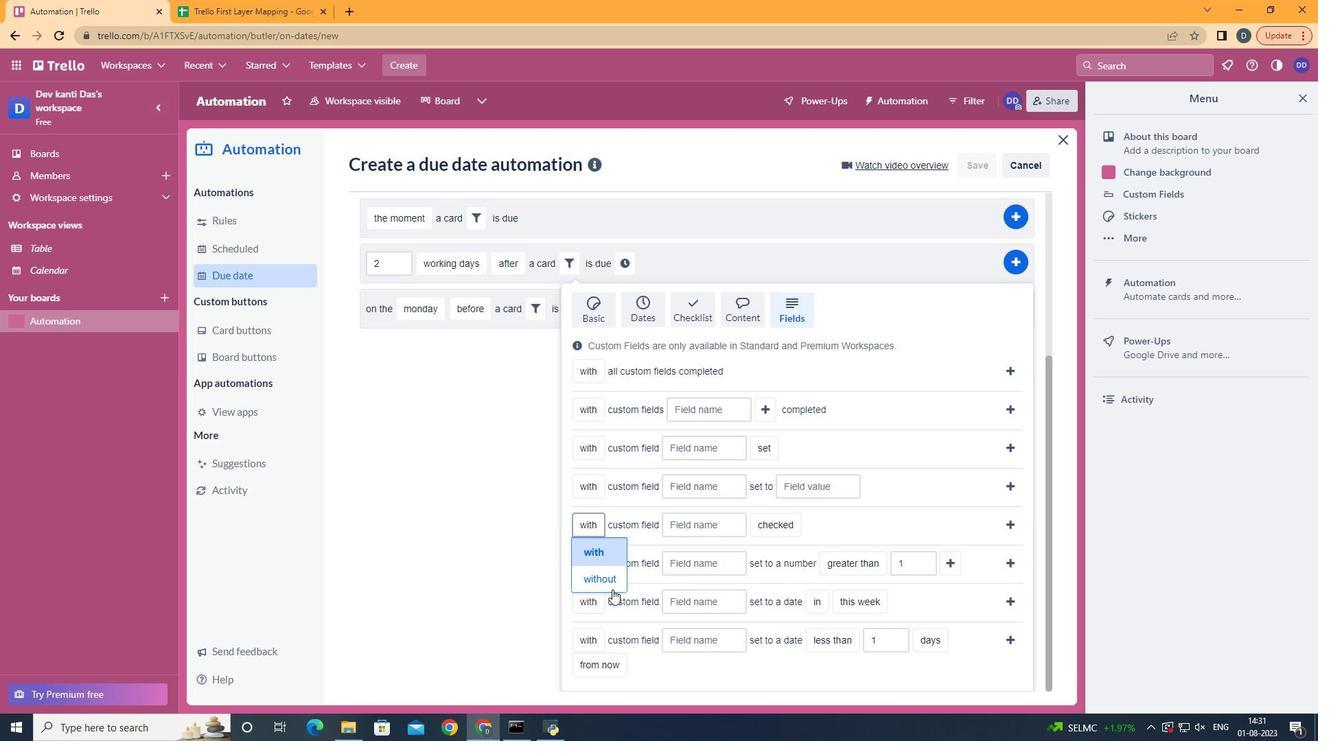 
Action: Mouse moved to (735, 515)
Screenshot: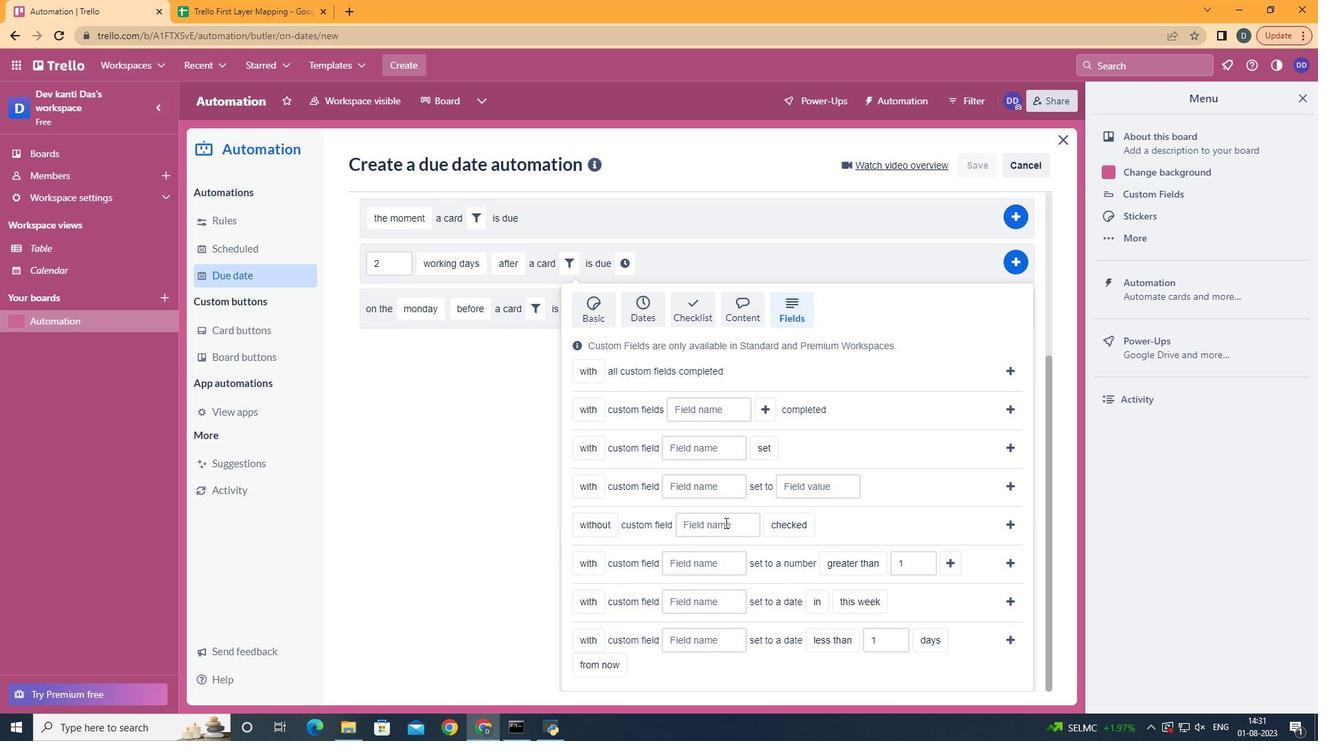 
Action: Mouse pressed left at (735, 515)
Screenshot: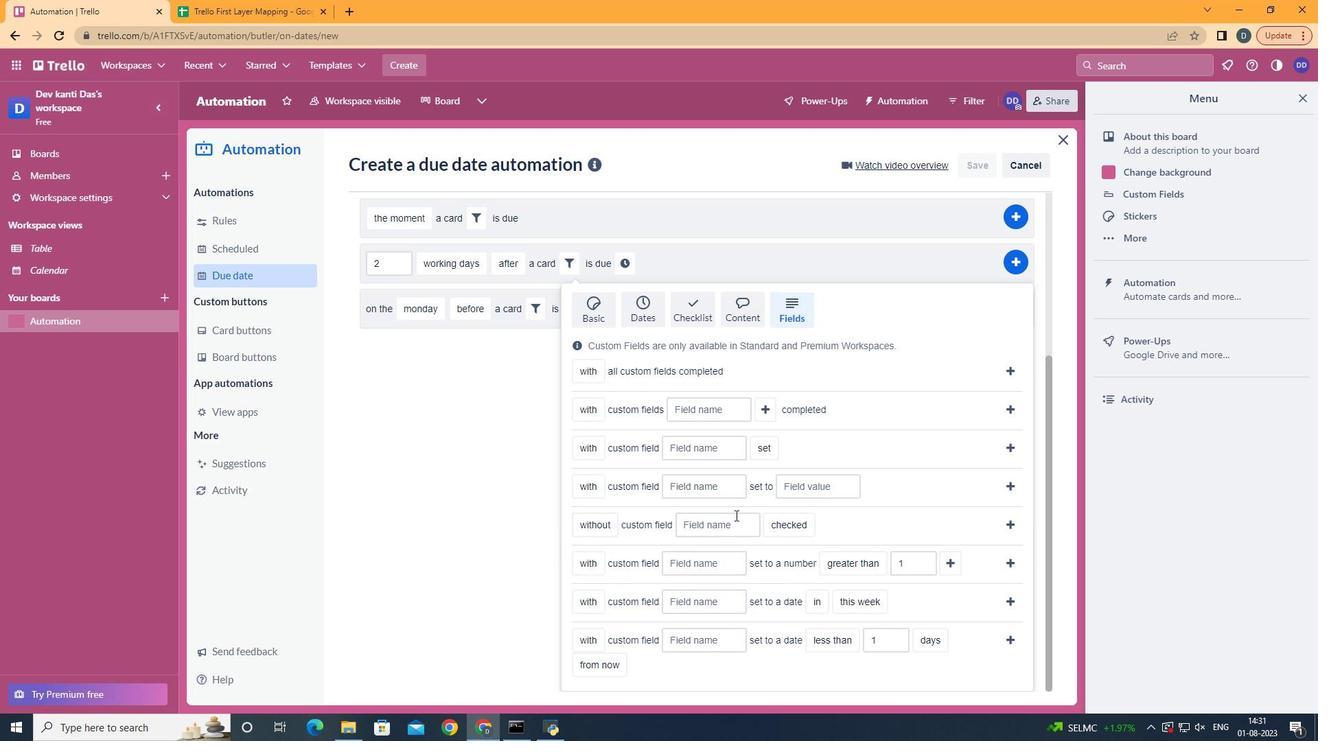 
Action: Key pressed <Key.shift>Resume
Screenshot: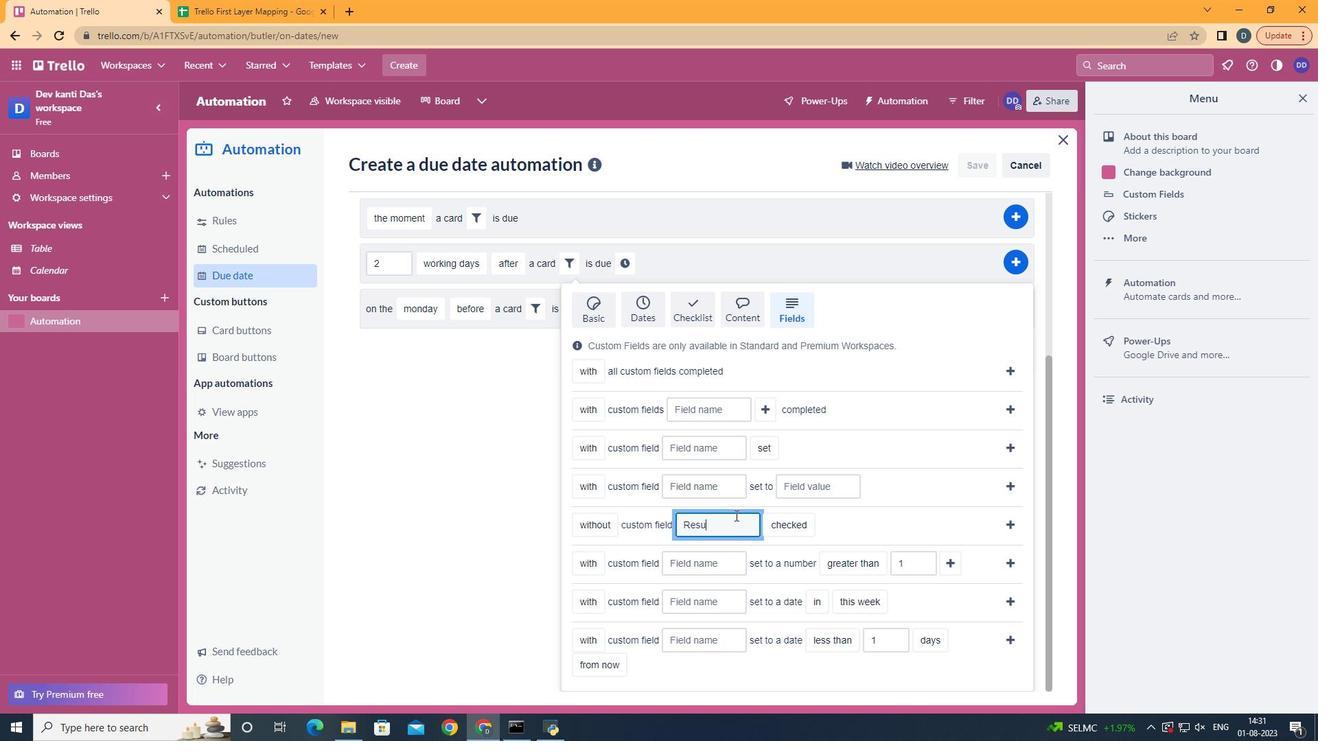 
Action: Mouse moved to (791, 548)
Screenshot: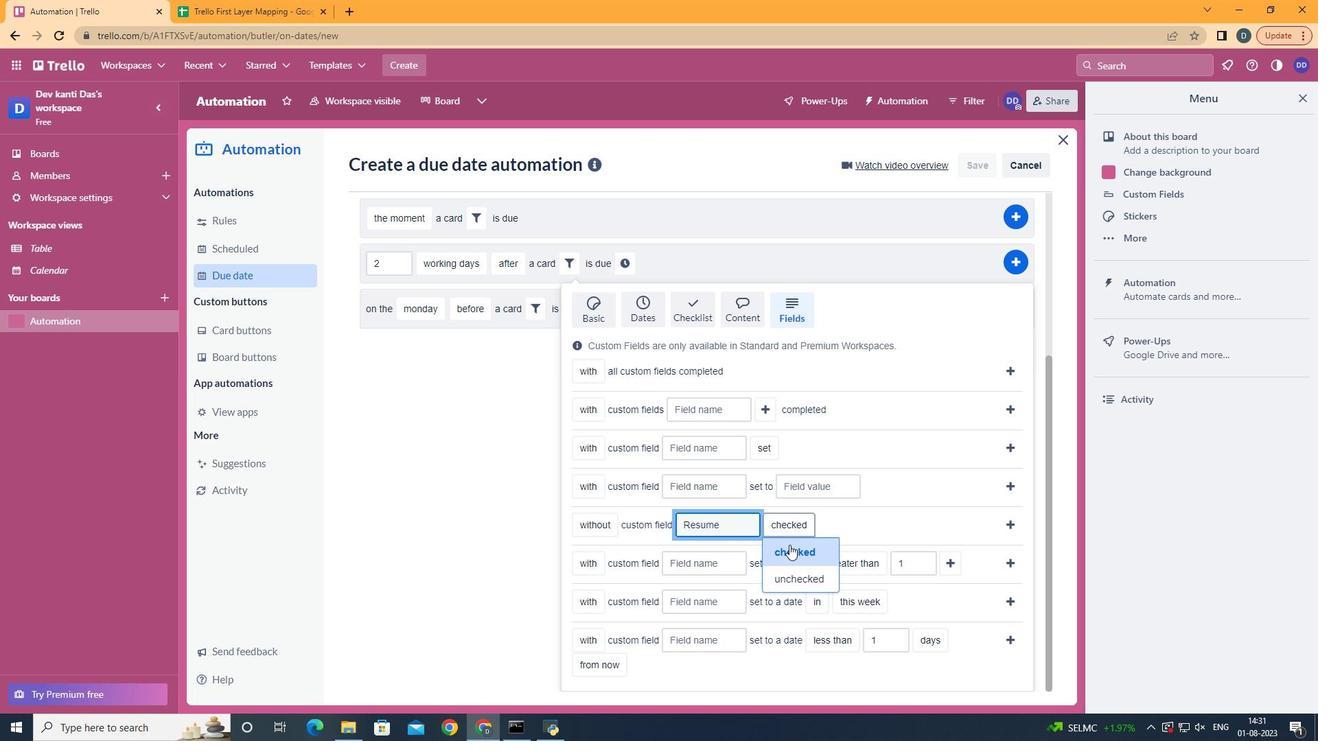 
Action: Mouse pressed left at (791, 548)
Screenshot: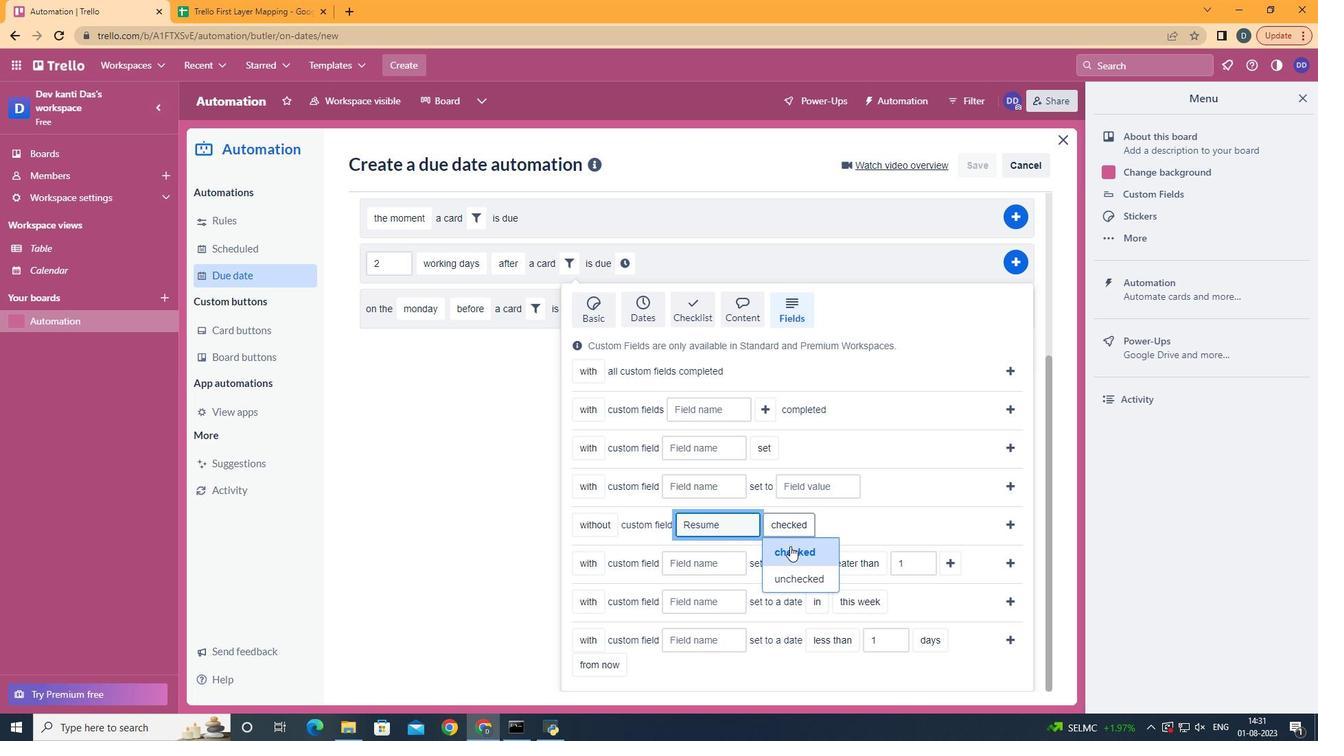 
Action: Mouse moved to (1007, 521)
Screenshot: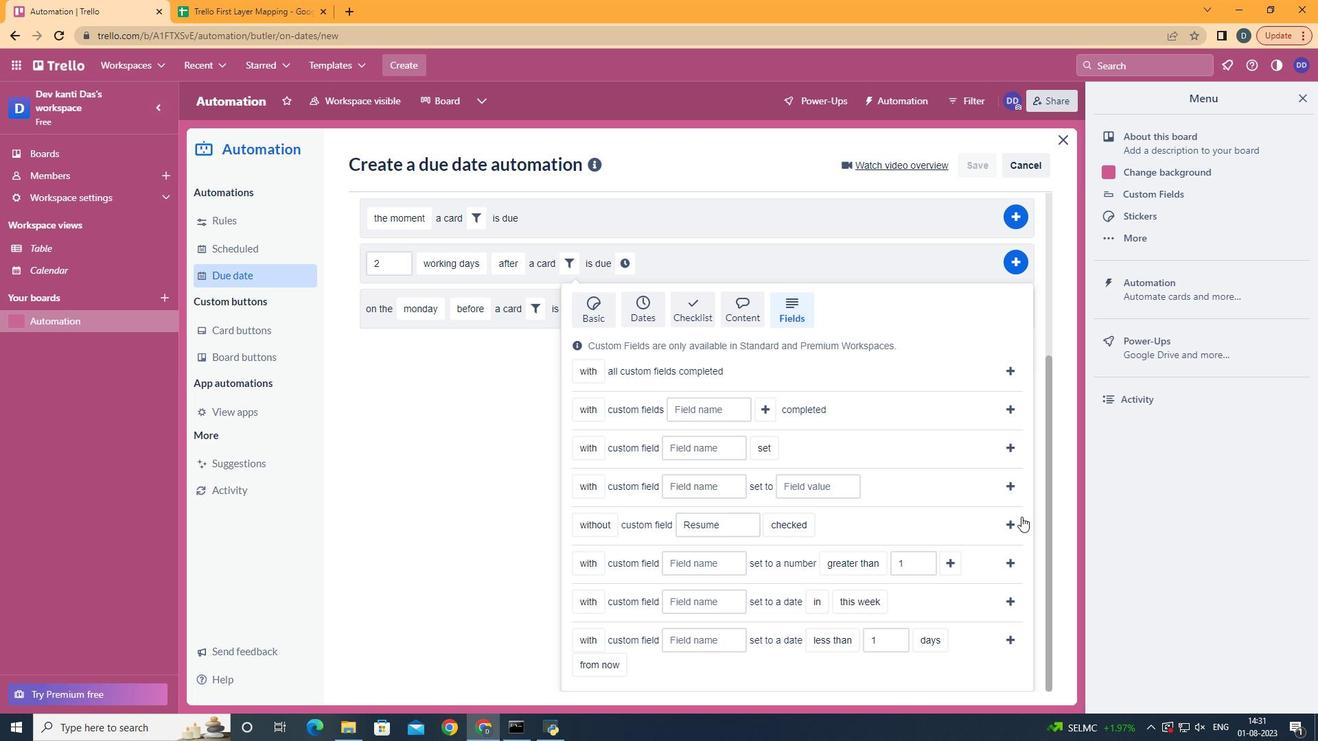 
Action: Mouse pressed left at (1007, 521)
Screenshot: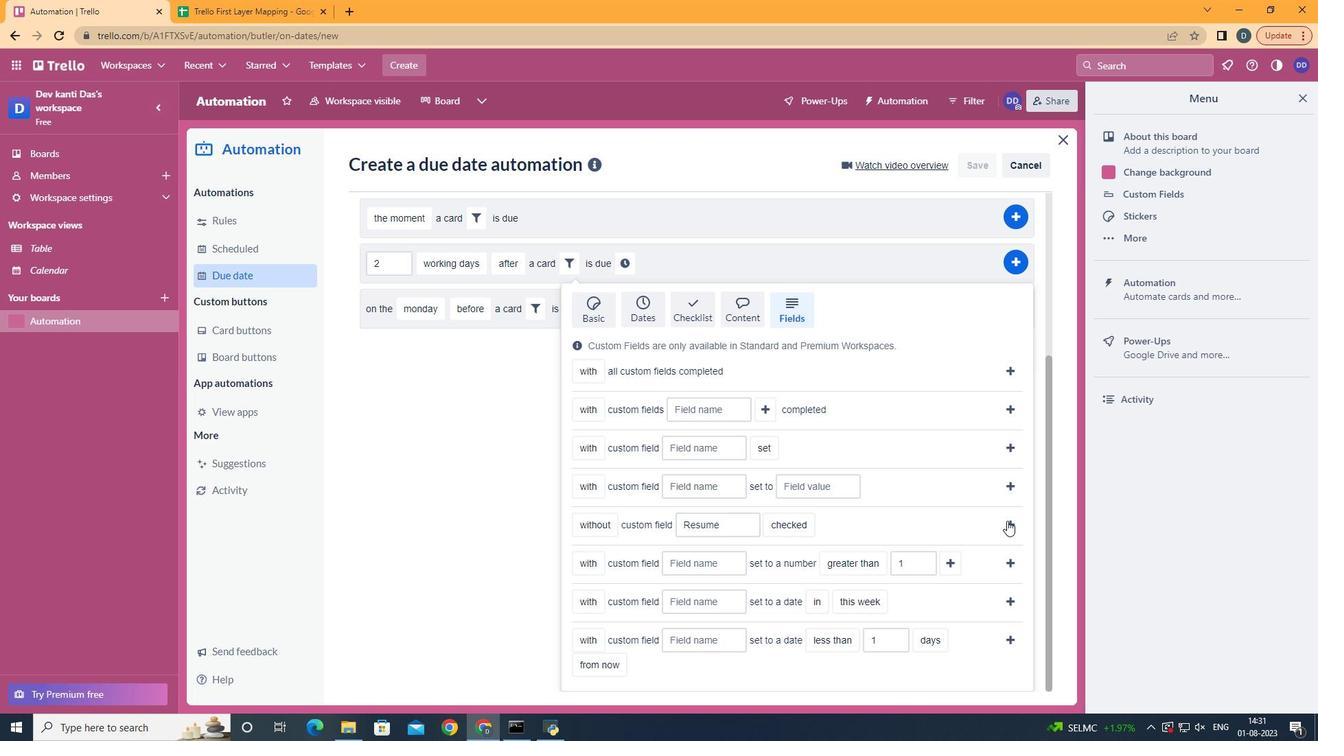 
Action: Mouse moved to (835, 508)
Screenshot: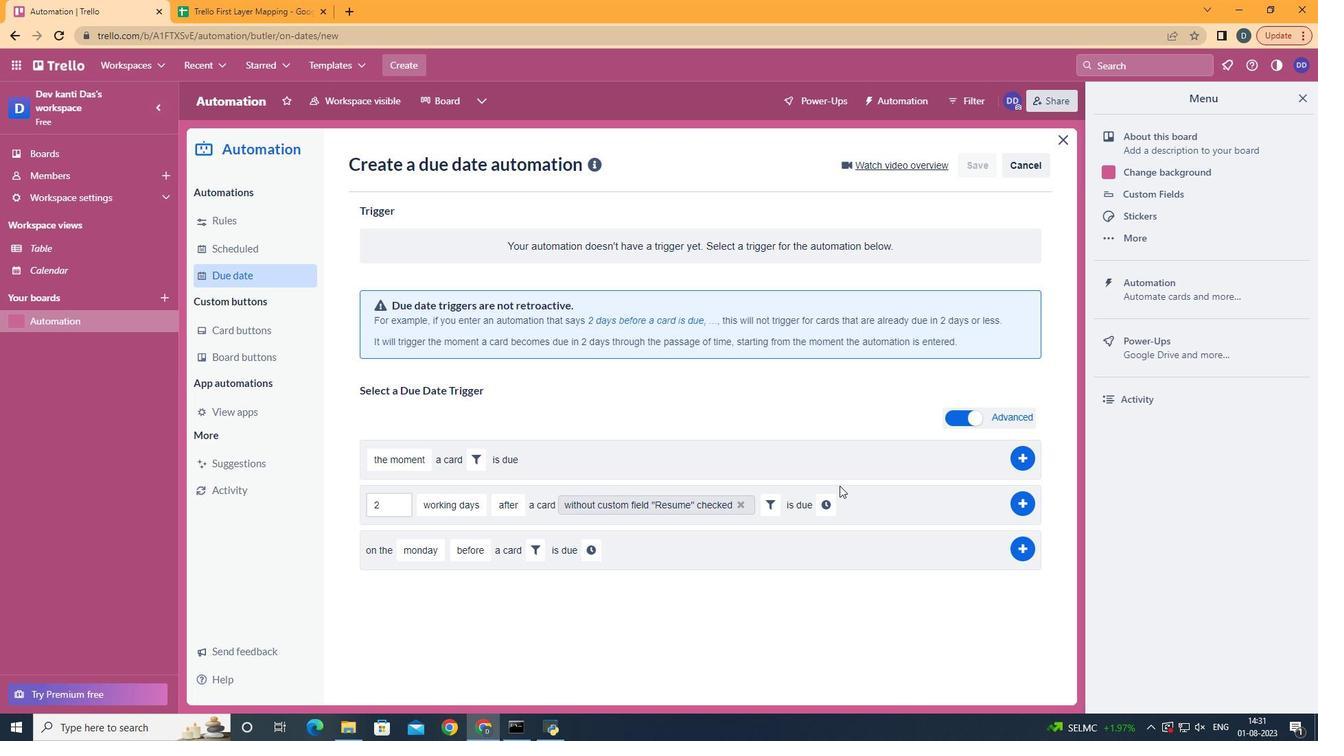 
Action: Mouse pressed left at (835, 508)
Screenshot: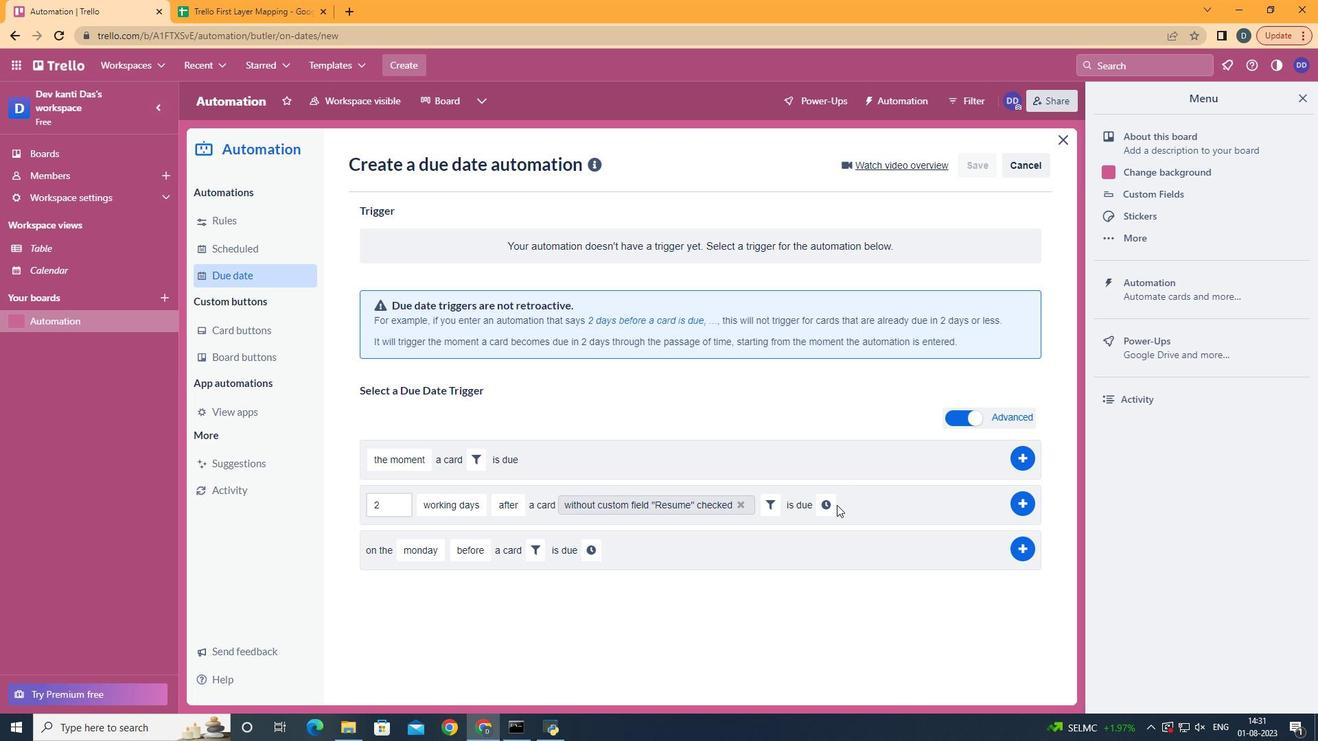 
Action: Mouse moved to (868, 503)
Screenshot: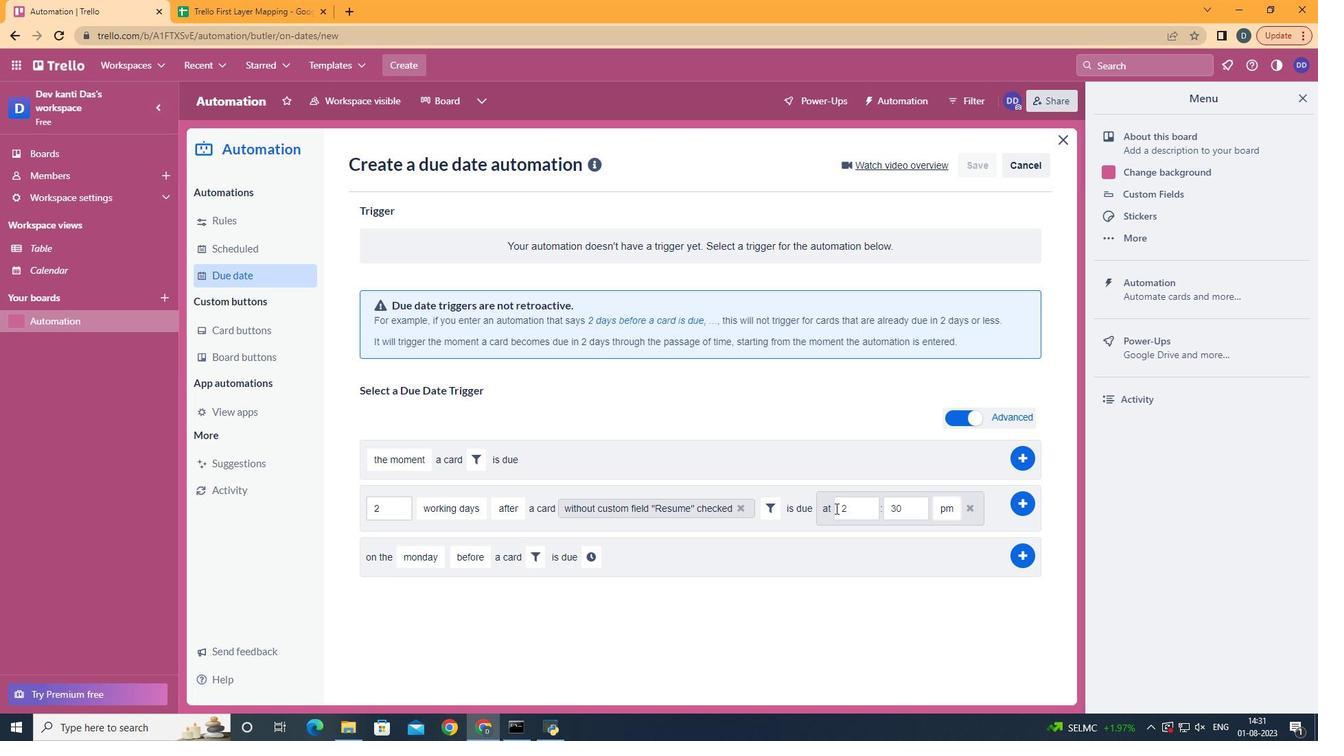 
Action: Mouse pressed left at (868, 503)
Screenshot: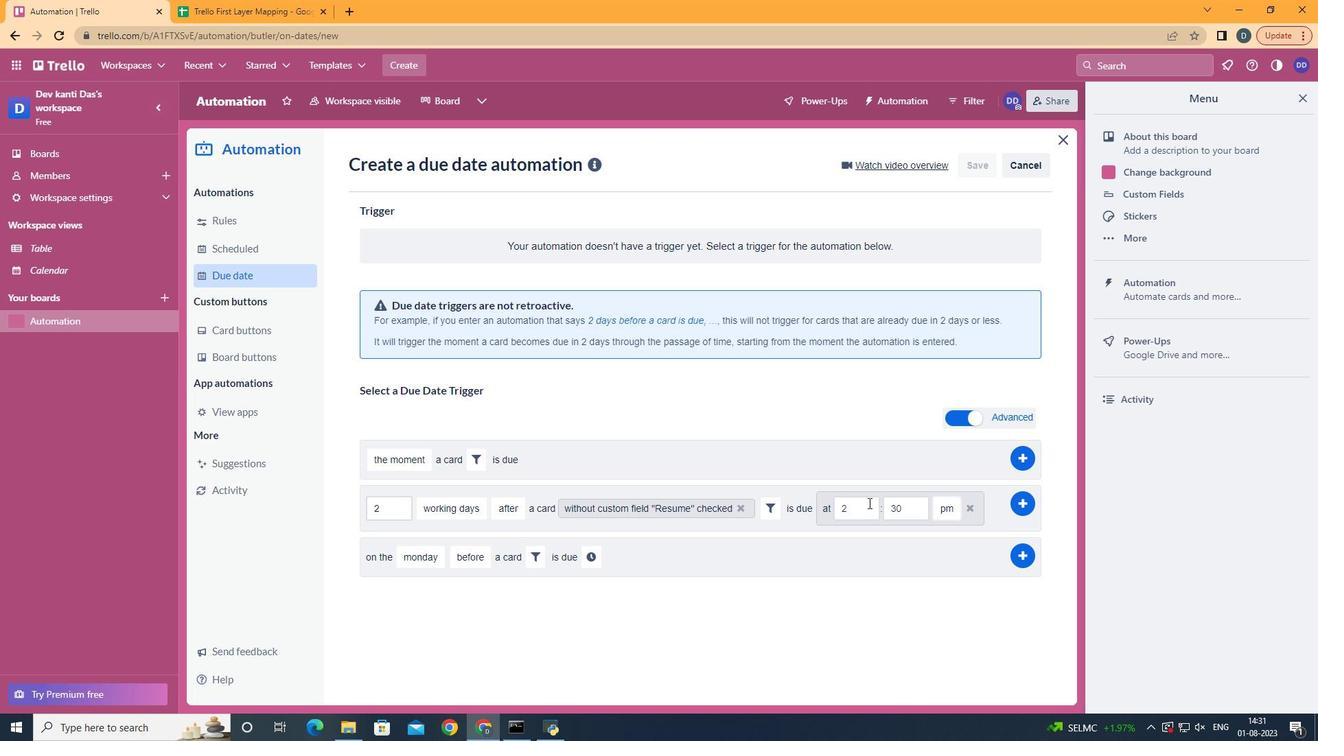
Action: Mouse moved to (870, 503)
Screenshot: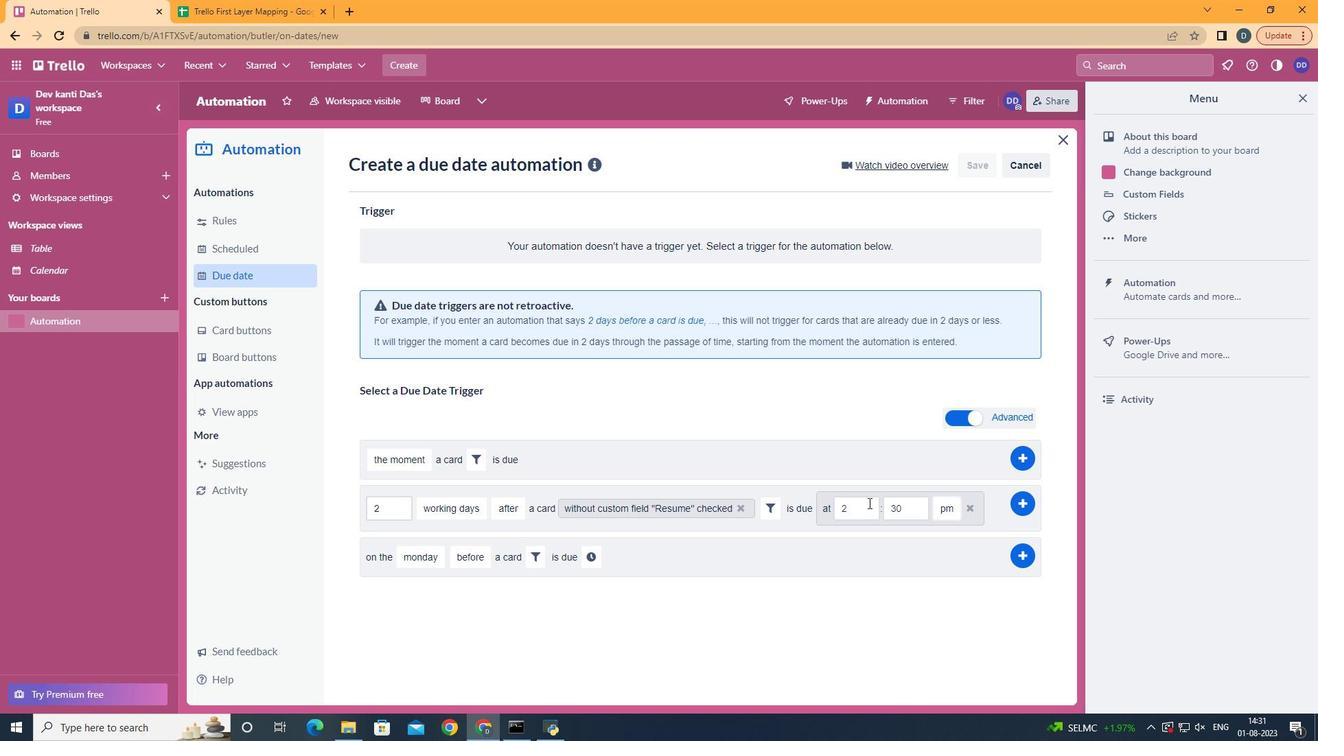 
Action: Key pressed <Key.backspace>11
Screenshot: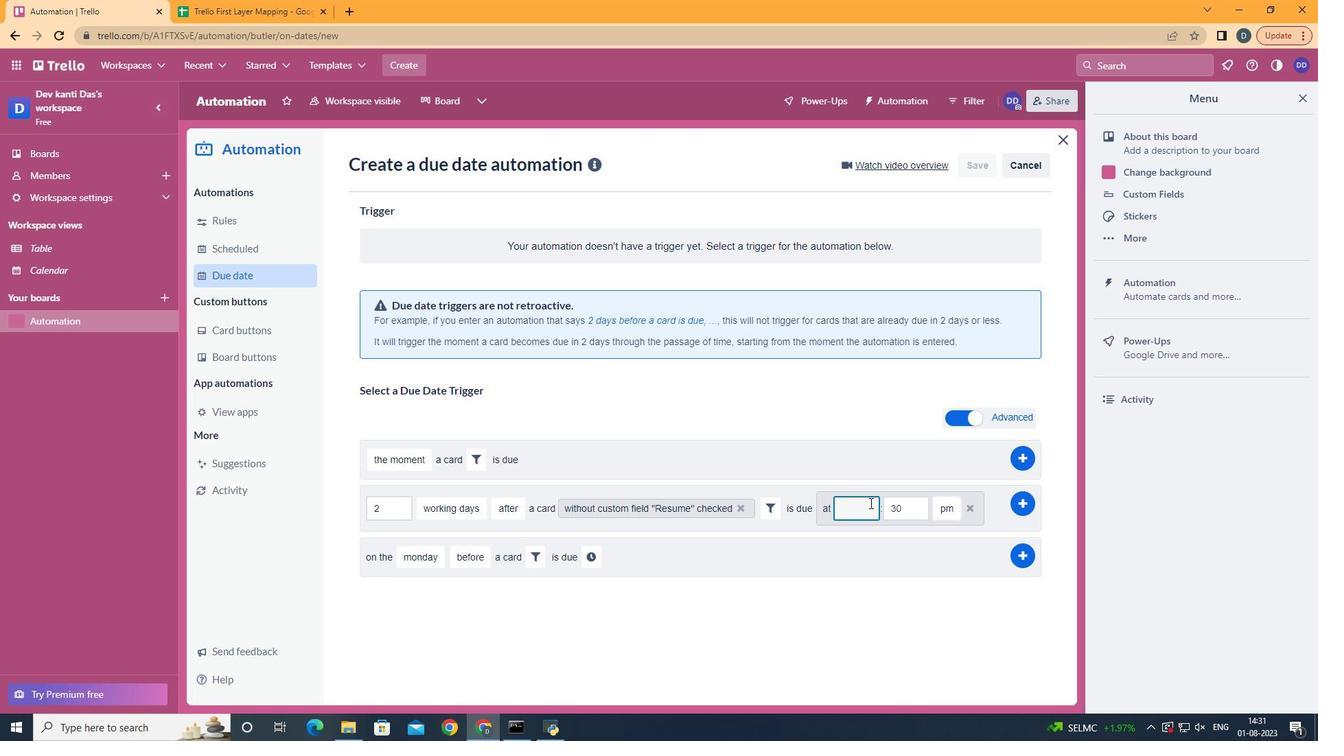 
Action: Mouse moved to (918, 509)
Screenshot: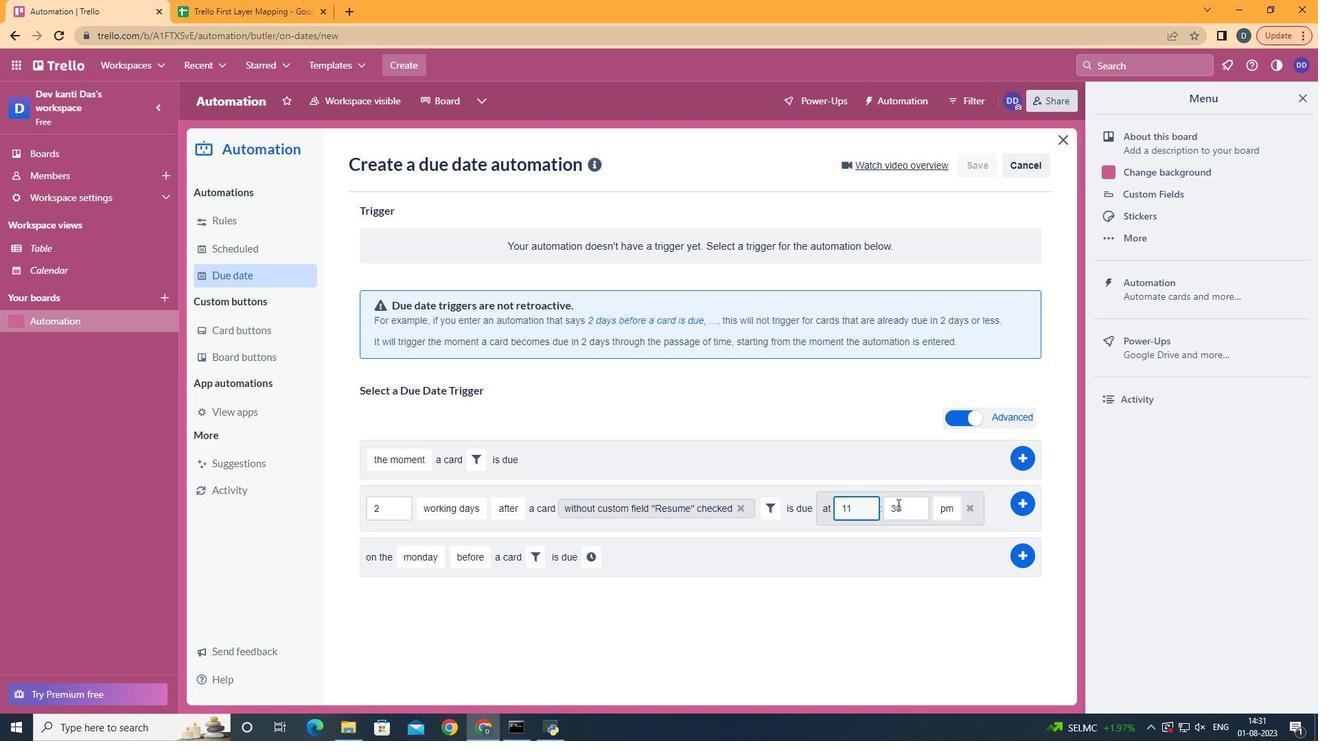 
Action: Mouse pressed left at (918, 509)
Screenshot: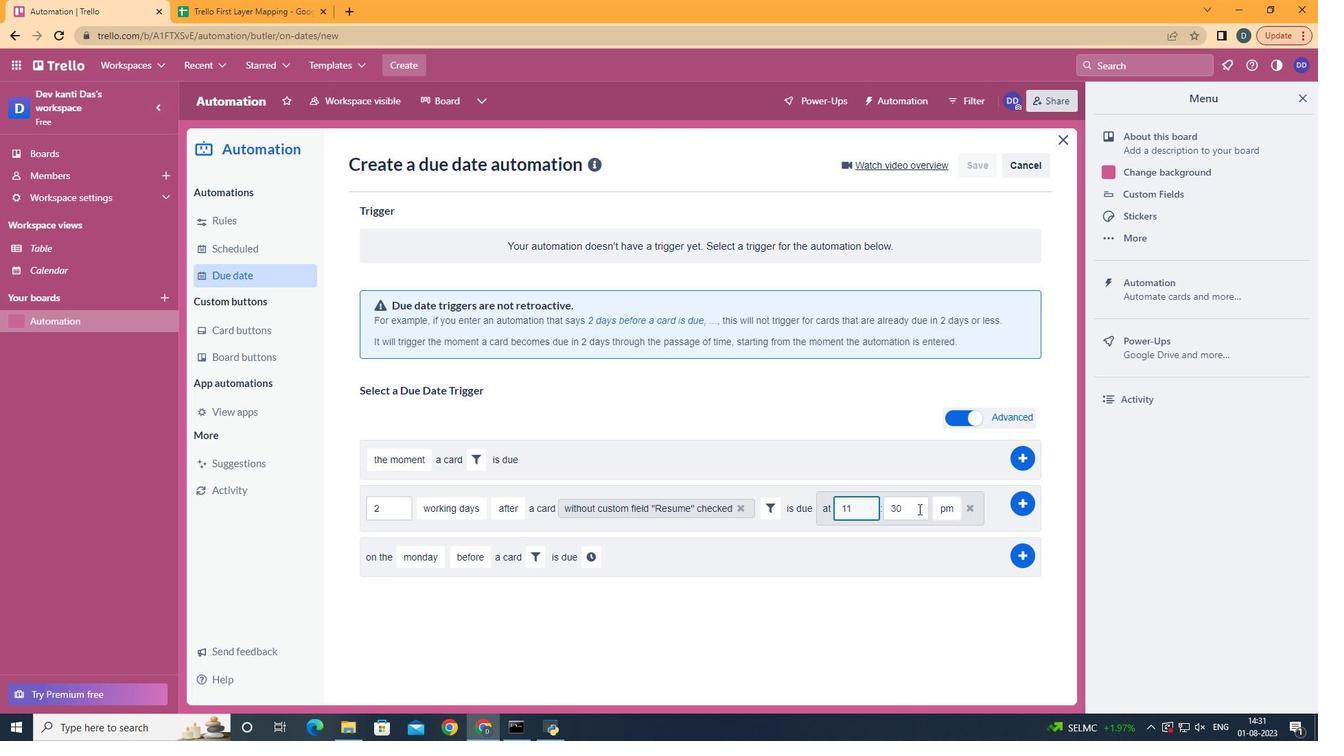 
Action: Key pressed <Key.backspace><Key.backspace>00
Screenshot: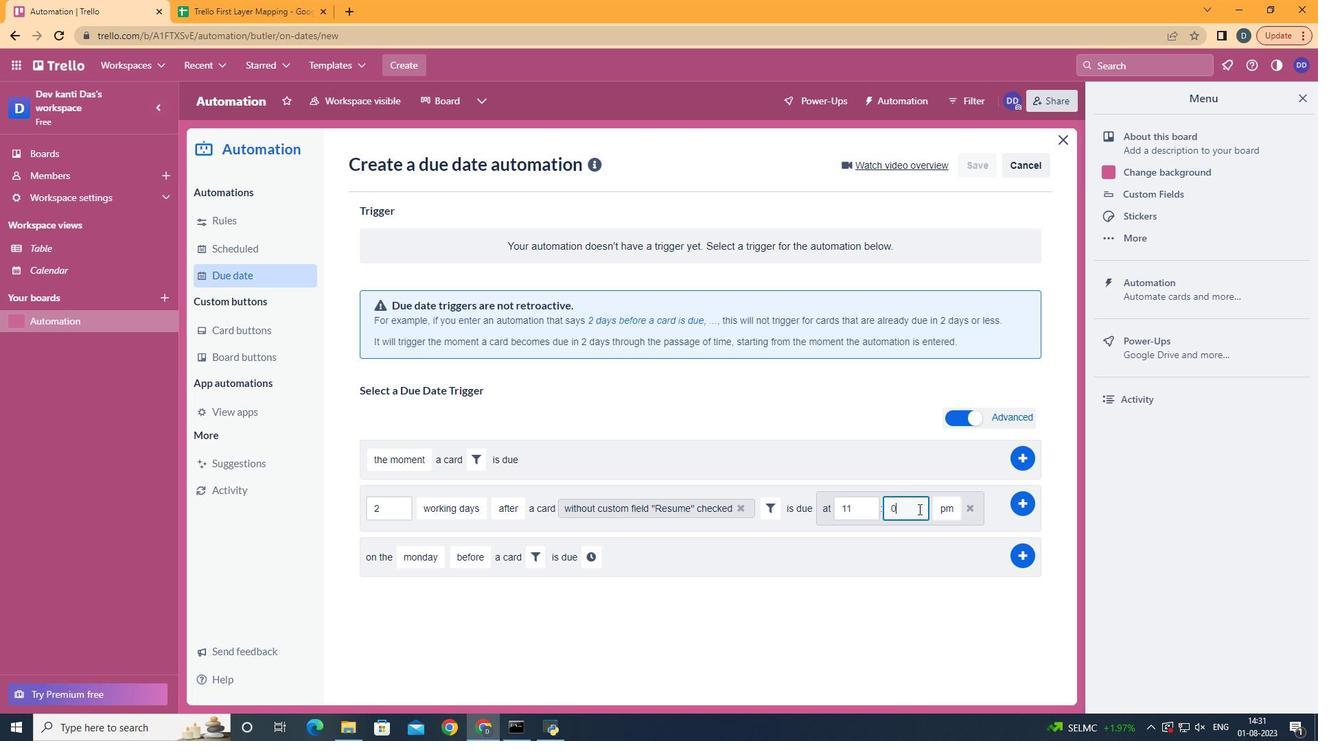 
Action: Mouse moved to (956, 526)
Screenshot: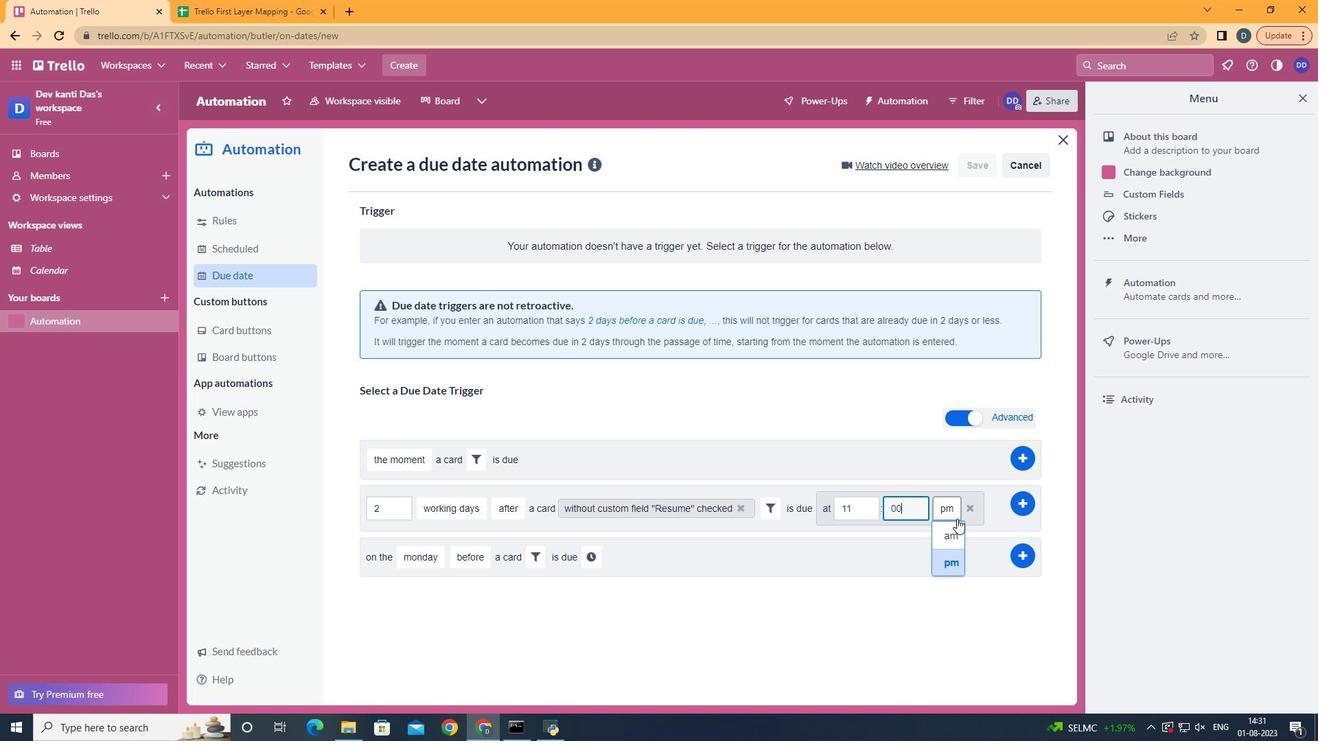 
Action: Mouse pressed left at (956, 526)
Screenshot: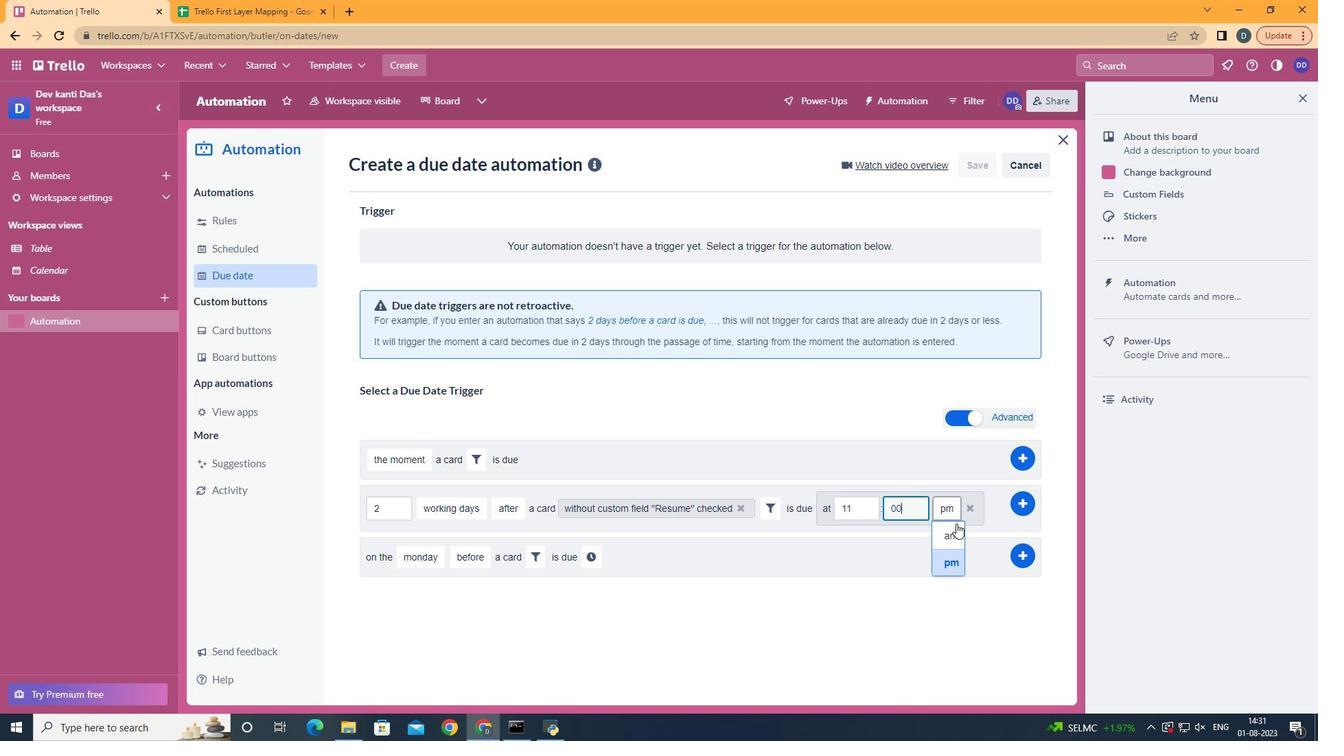 
Action: Mouse moved to (1022, 509)
Screenshot: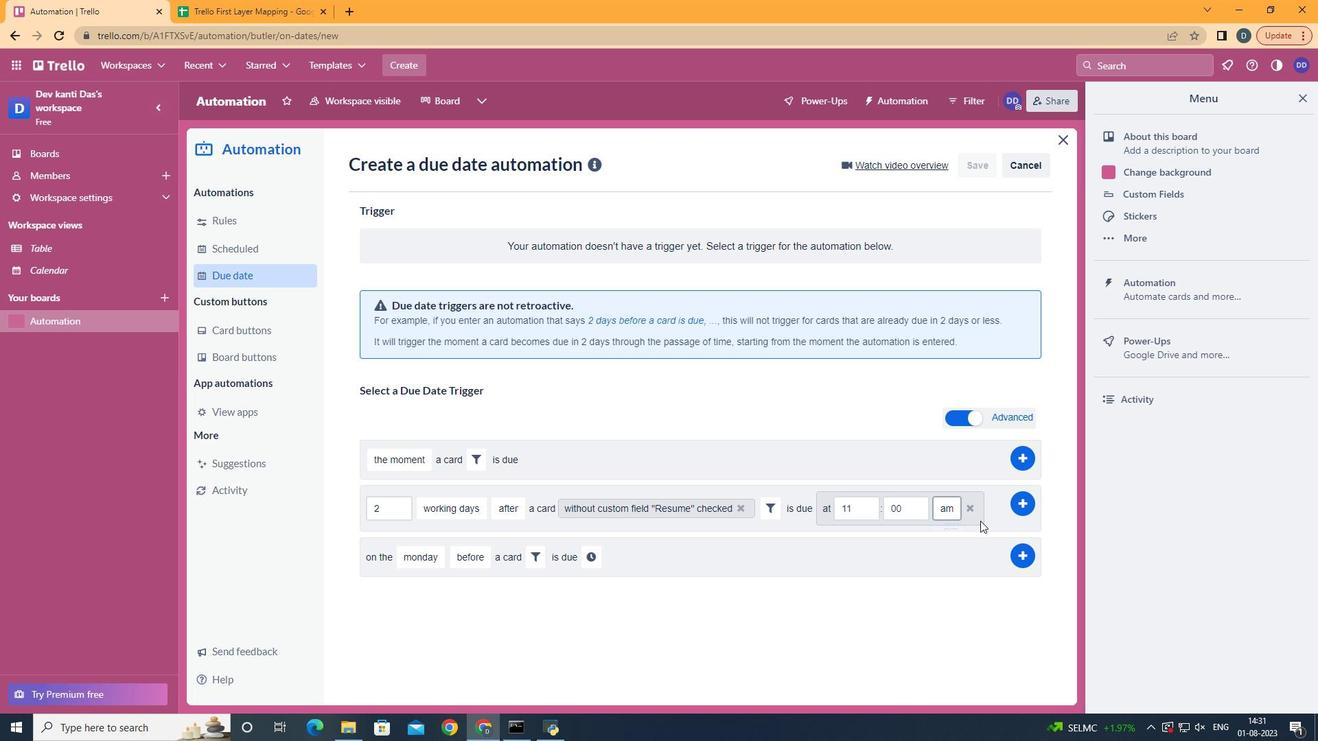 
Action: Mouse pressed left at (1022, 509)
Screenshot: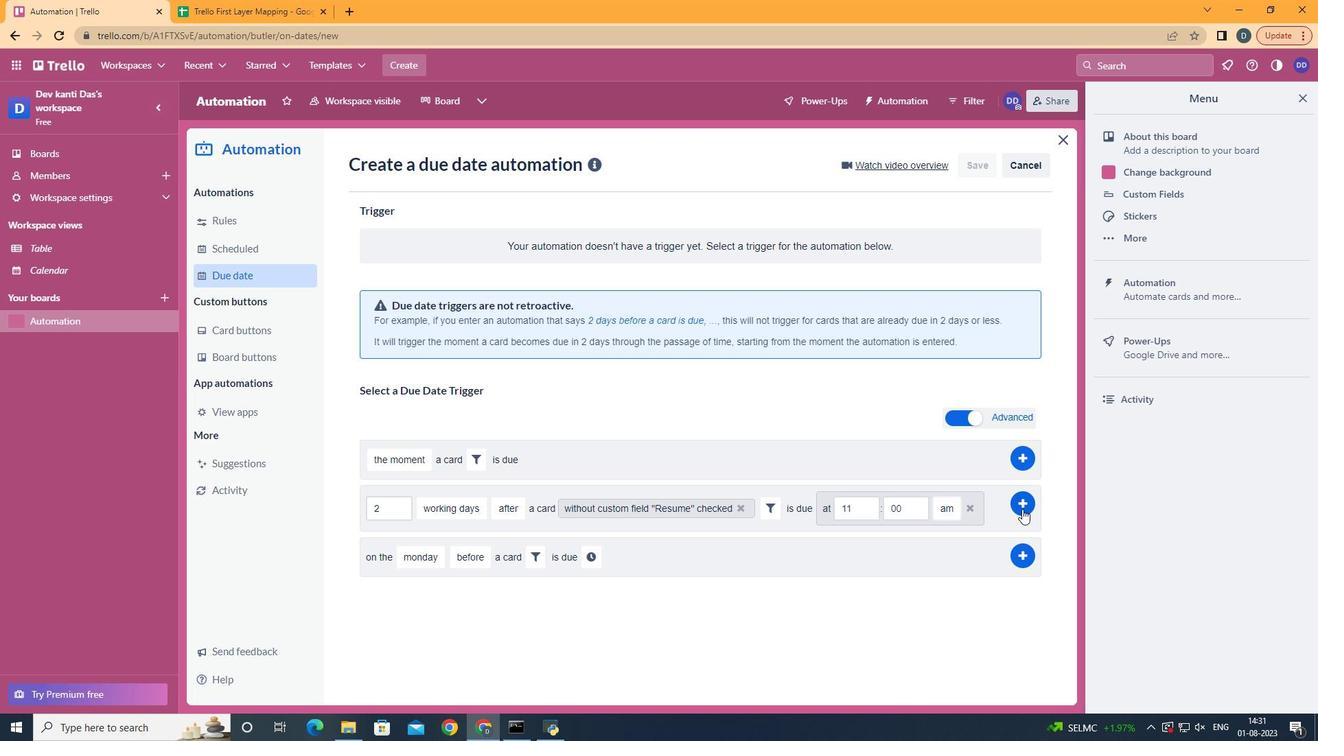 
Action: Mouse moved to (725, 420)
Screenshot: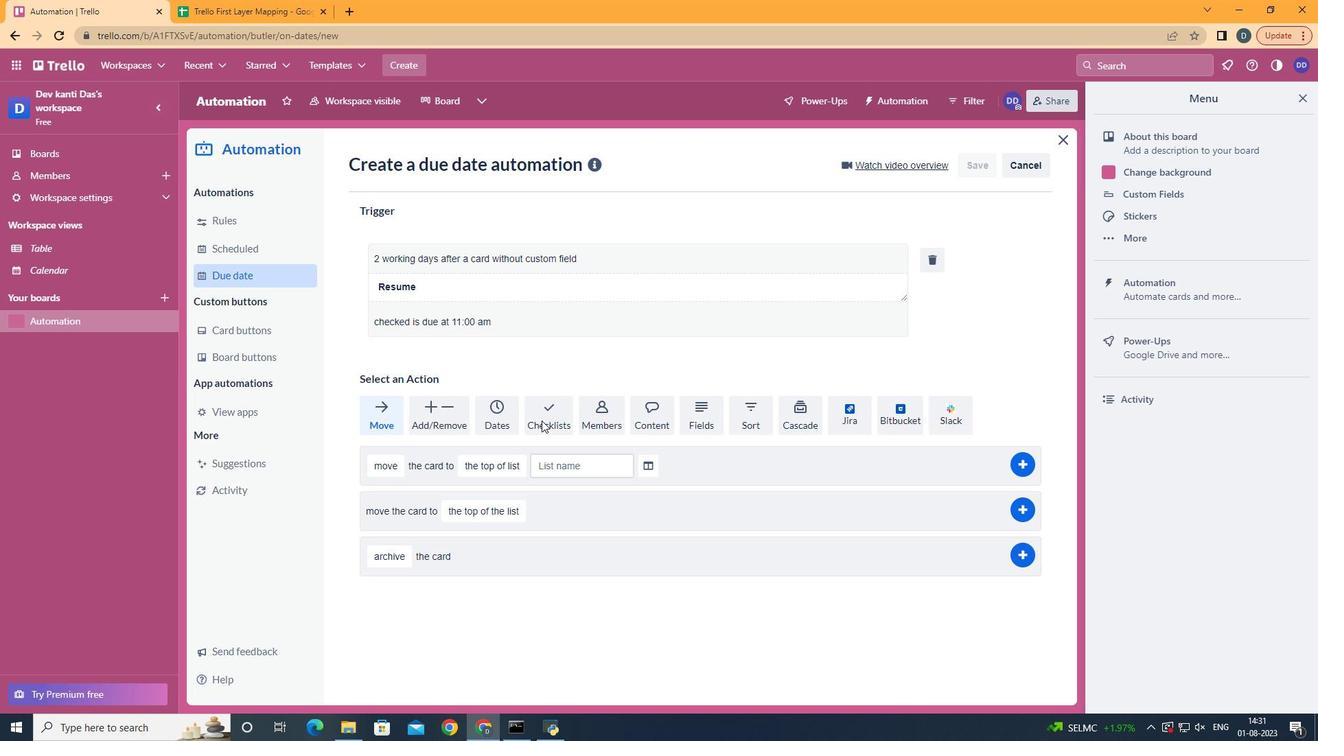 
